 Task: Find connections with filter location Aswan with filter topic #travelwith filter profile language English with filter current company Itron, Inc. with filter school Sri Shakthi Institute of Engineering and Technology with filter industry Accounting with filter service category Android Development with filter keywords title Personal Assistant
Action: Mouse moved to (526, 65)
Screenshot: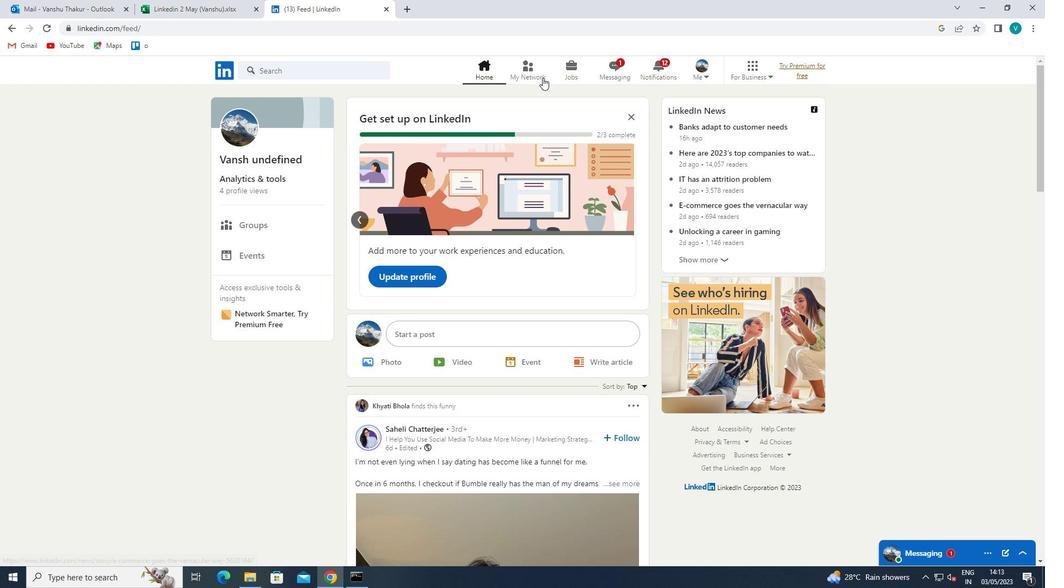 
Action: Mouse pressed left at (526, 65)
Screenshot: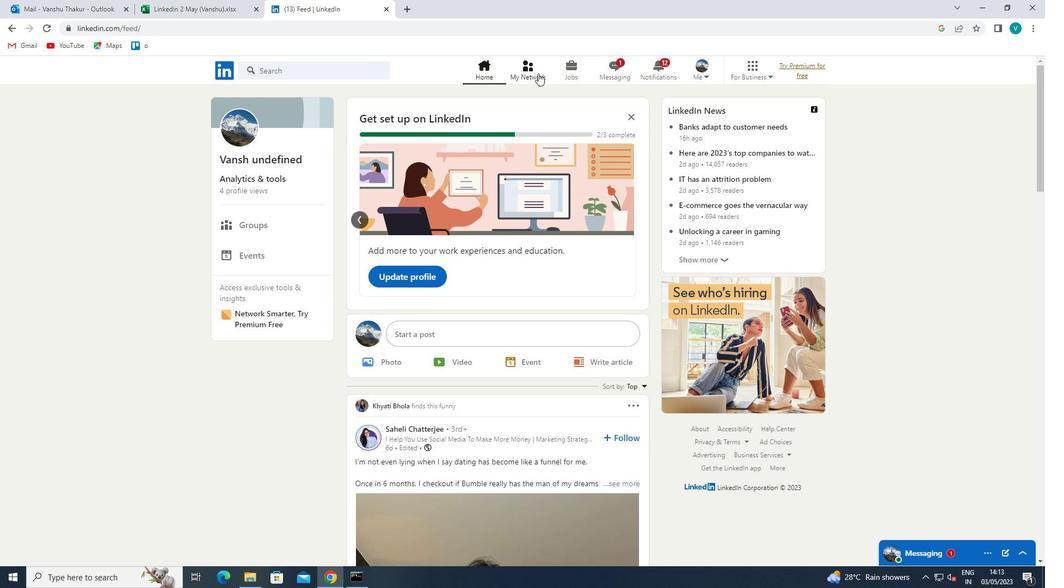 
Action: Mouse moved to (314, 117)
Screenshot: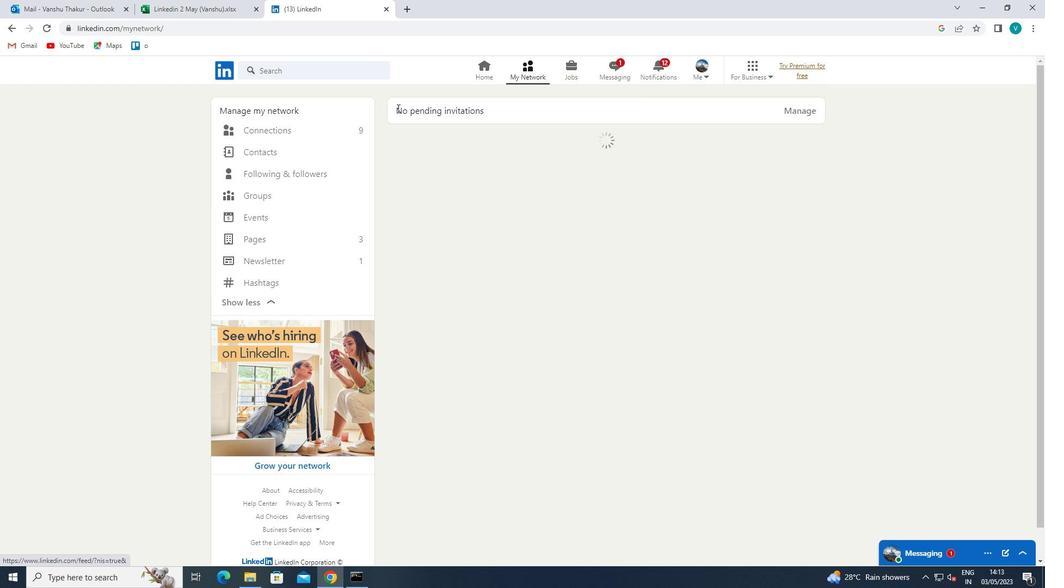 
Action: Mouse pressed left at (314, 117)
Screenshot: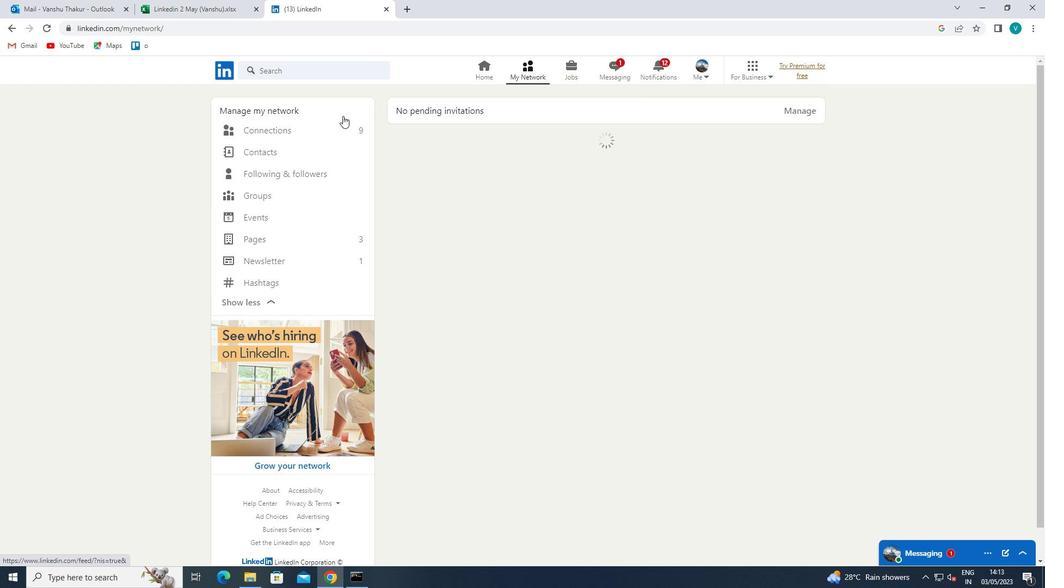 
Action: Mouse moved to (304, 124)
Screenshot: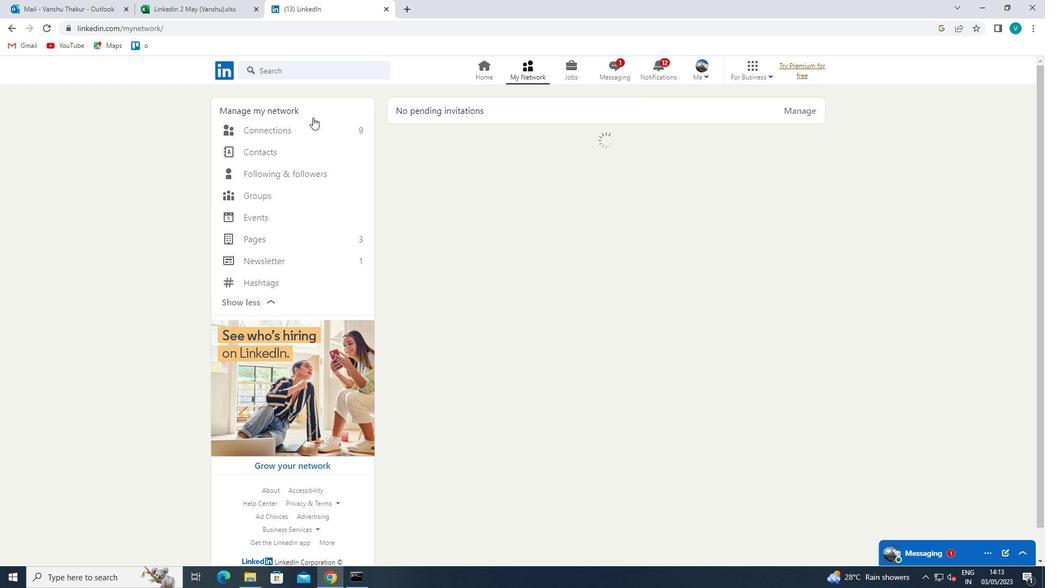 
Action: Mouse pressed left at (304, 124)
Screenshot: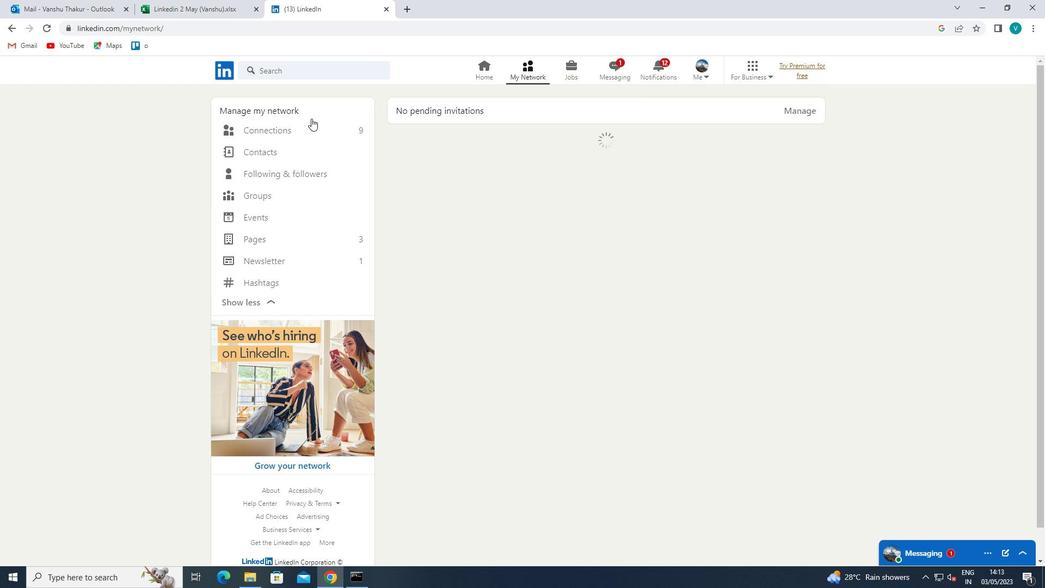 
Action: Mouse moved to (583, 130)
Screenshot: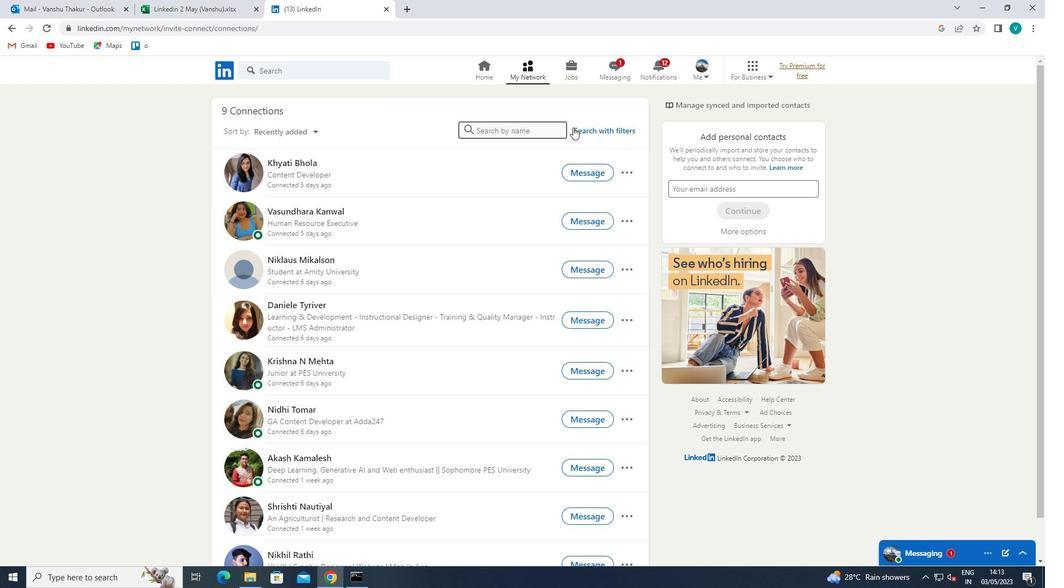 
Action: Mouse pressed left at (583, 130)
Screenshot: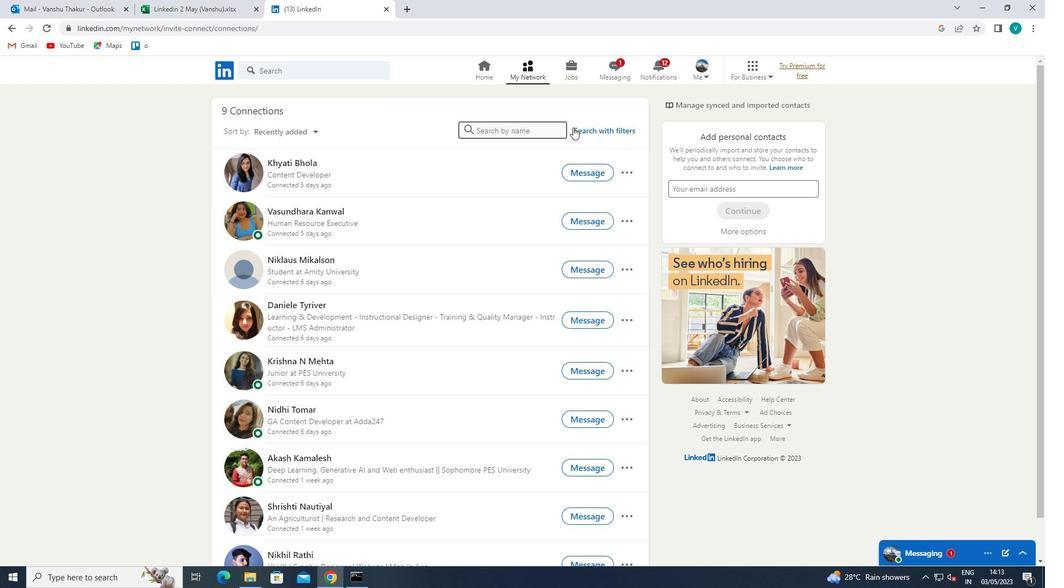 
Action: Mouse moved to (532, 103)
Screenshot: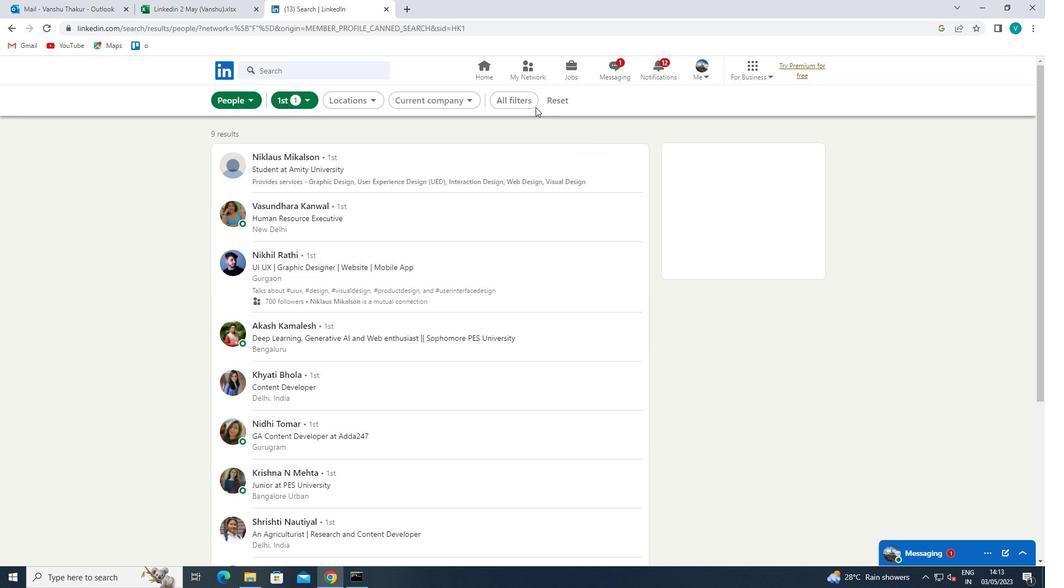 
Action: Mouse pressed left at (532, 103)
Screenshot: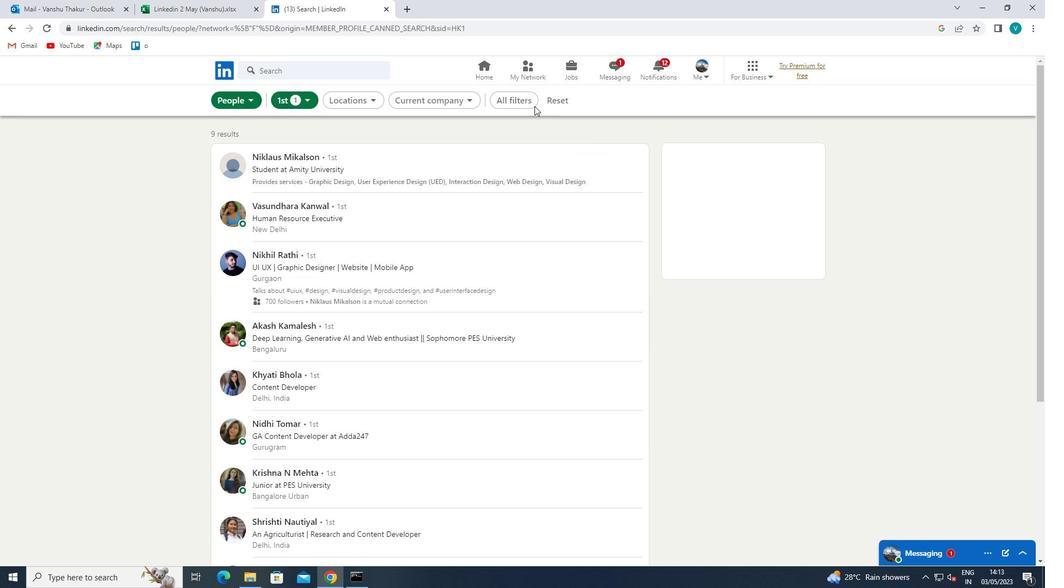 
Action: Mouse moved to (532, 101)
Screenshot: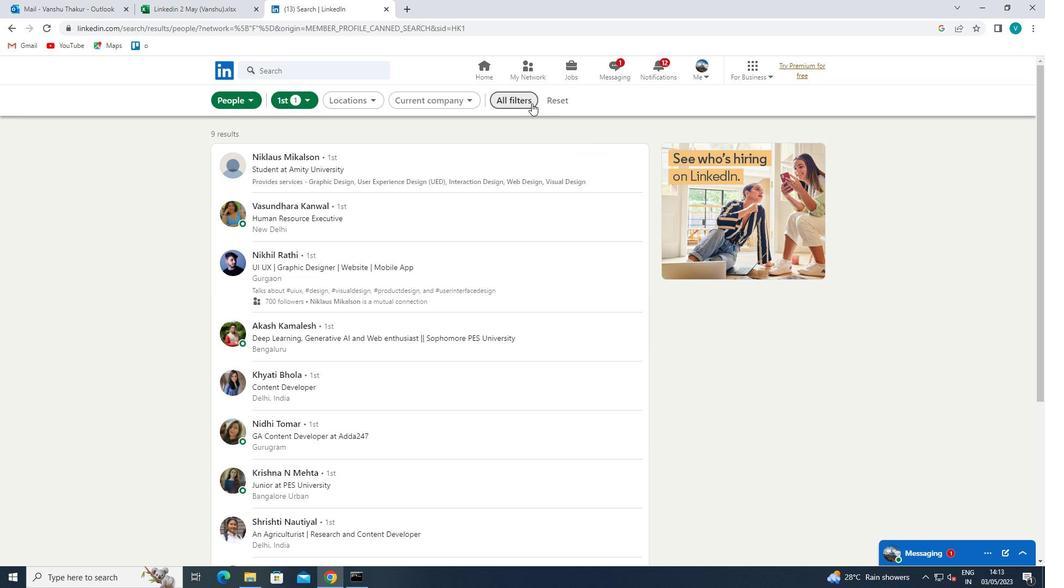 
Action: Mouse pressed left at (532, 101)
Screenshot: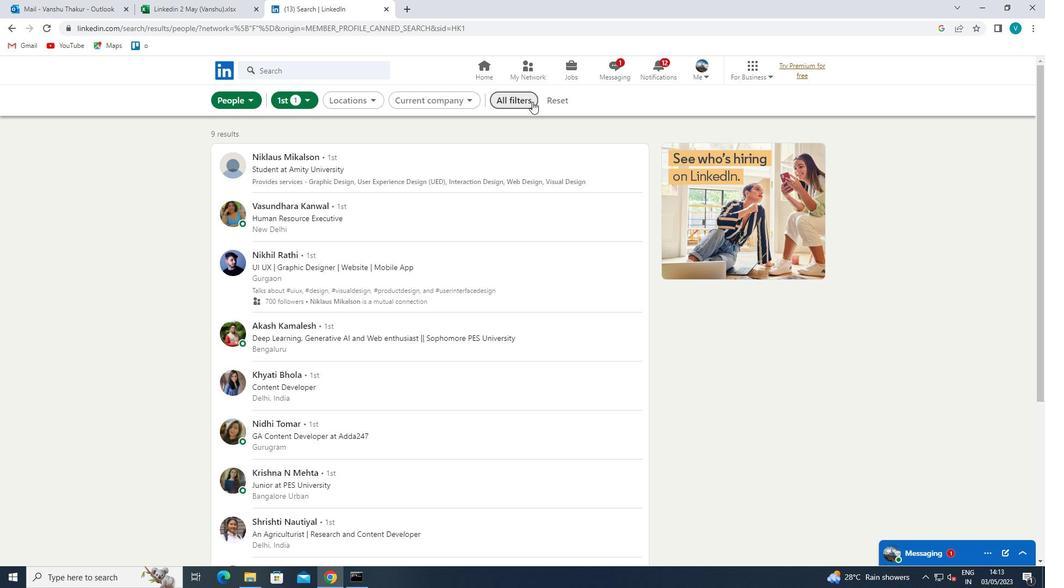 
Action: Mouse pressed left at (532, 101)
Screenshot: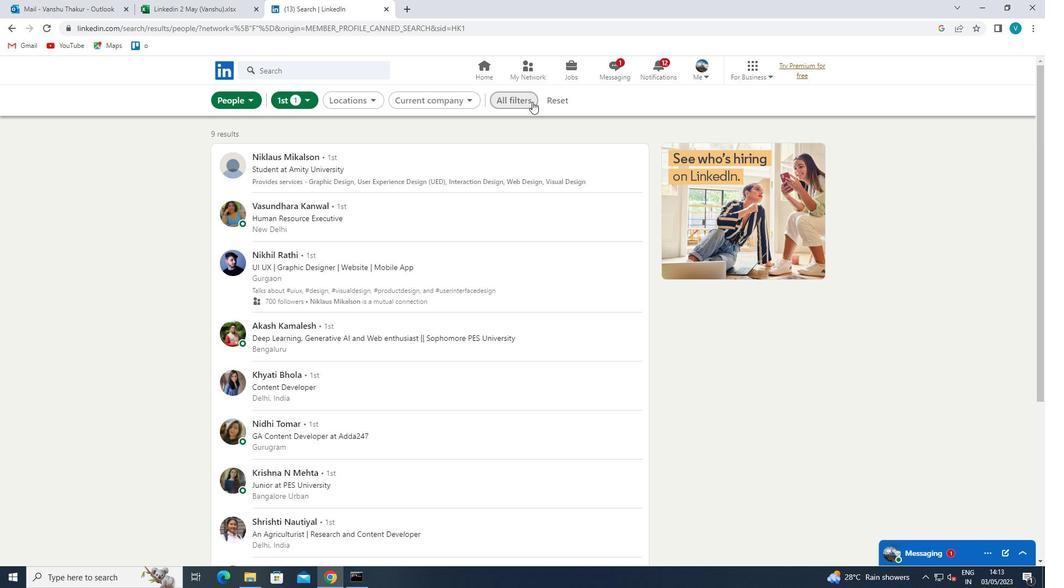 
Action: Mouse moved to (908, 267)
Screenshot: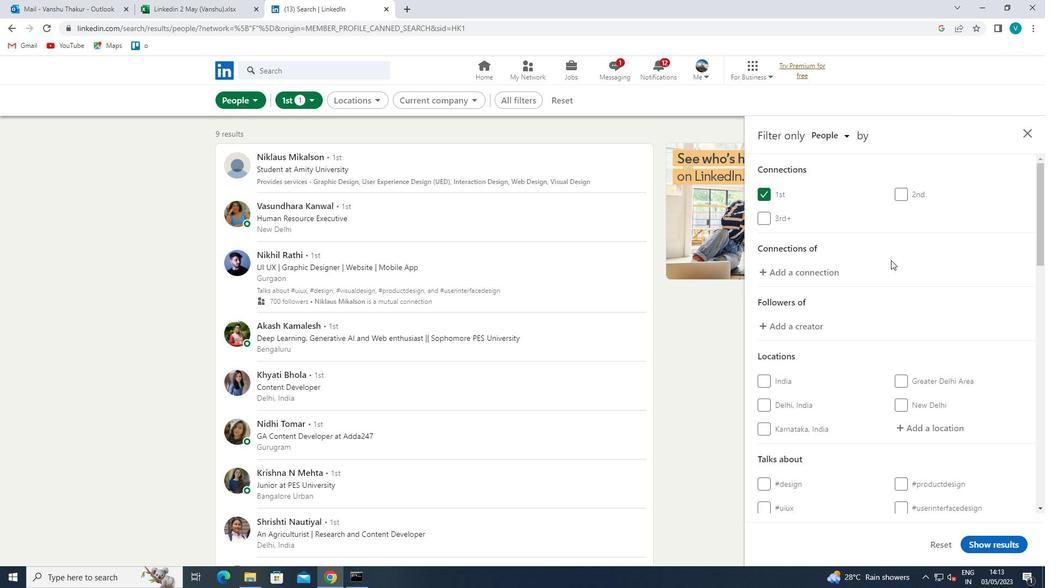 
Action: Mouse scrolled (908, 266) with delta (0, 0)
Screenshot: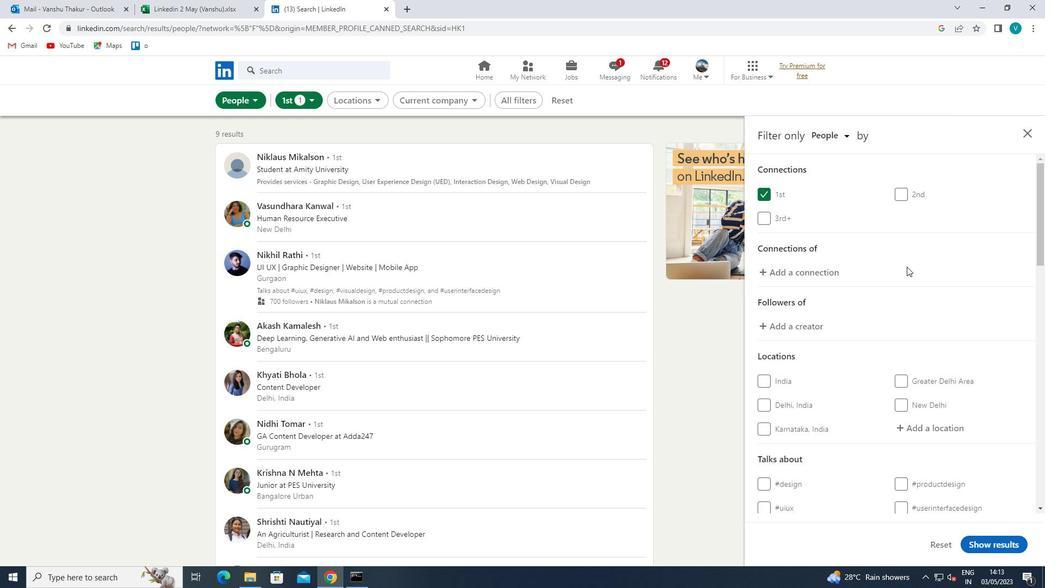 
Action: Mouse scrolled (908, 266) with delta (0, 0)
Screenshot: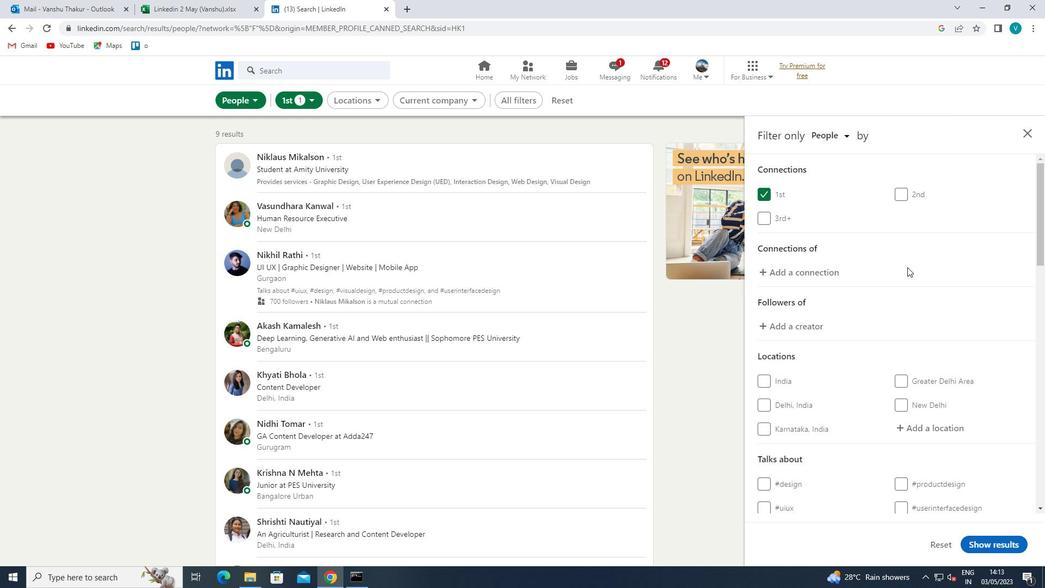
Action: Mouse scrolled (908, 266) with delta (0, 0)
Screenshot: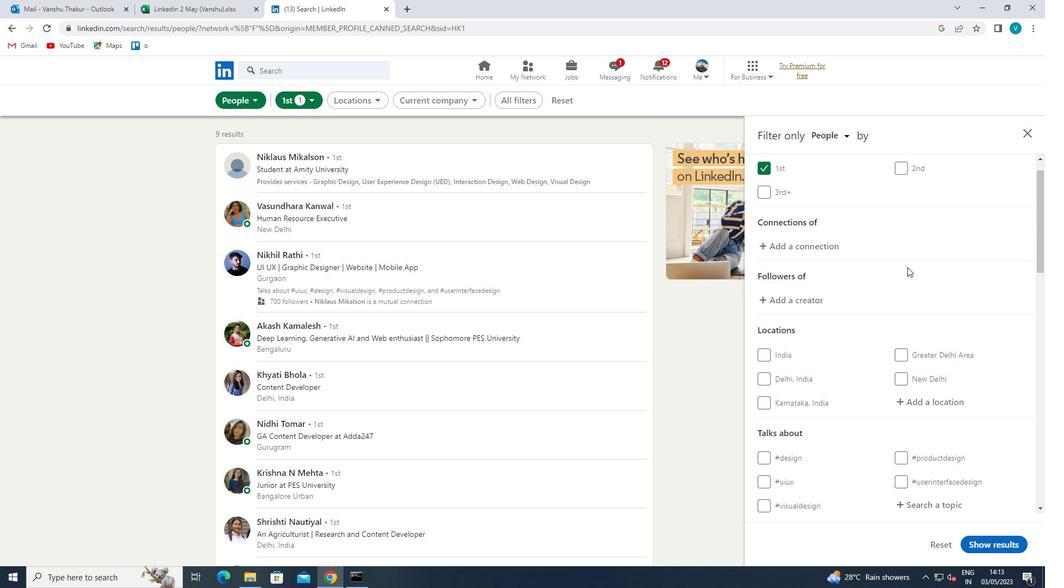 
Action: Mouse moved to (947, 262)
Screenshot: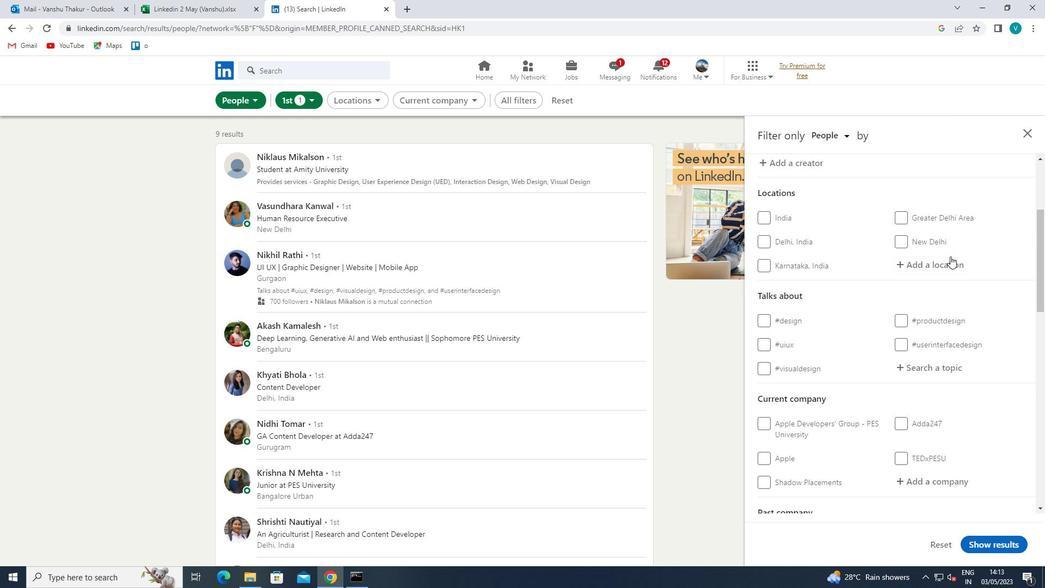 
Action: Mouse pressed left at (947, 262)
Screenshot: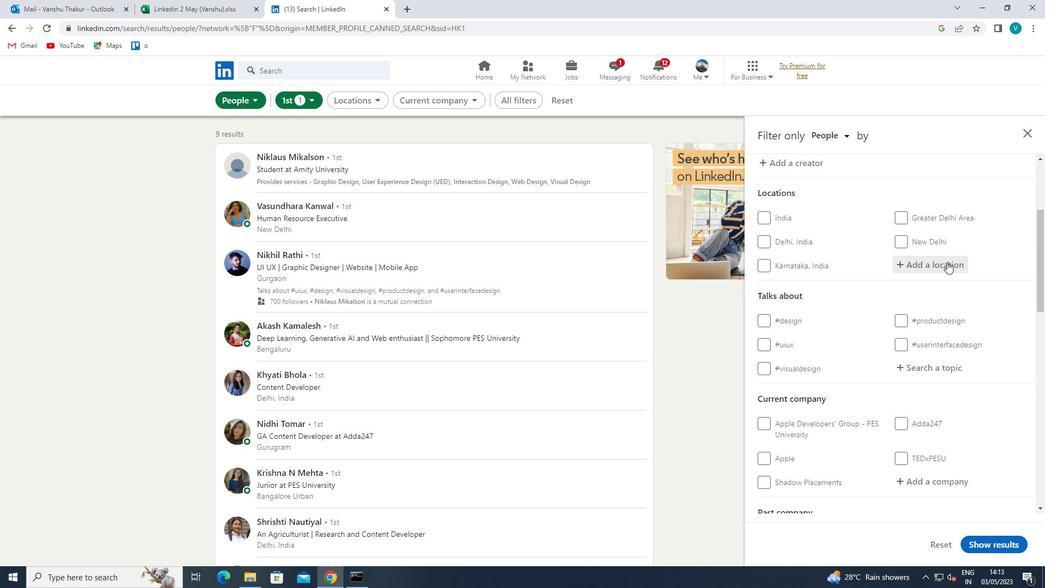 
Action: Mouse moved to (838, 330)
Screenshot: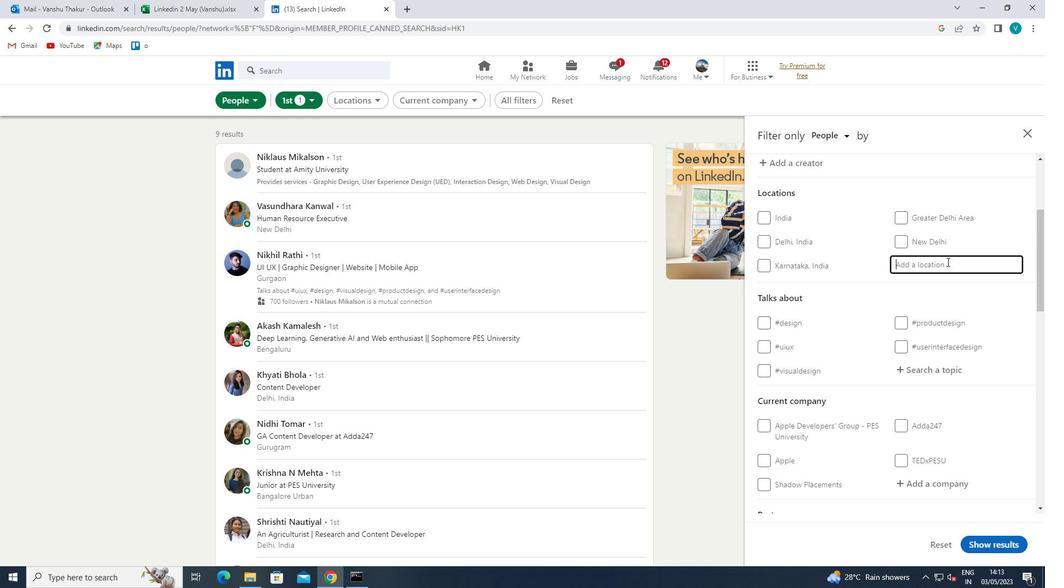 
Action: Key pressed <Key.shift>ASWAN
Screenshot: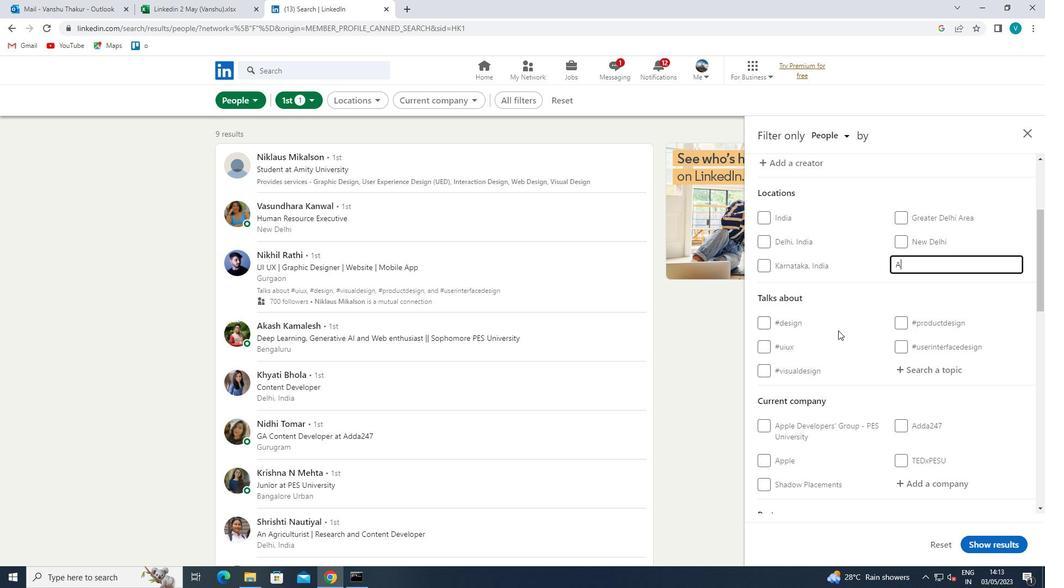 
Action: Mouse moved to (878, 287)
Screenshot: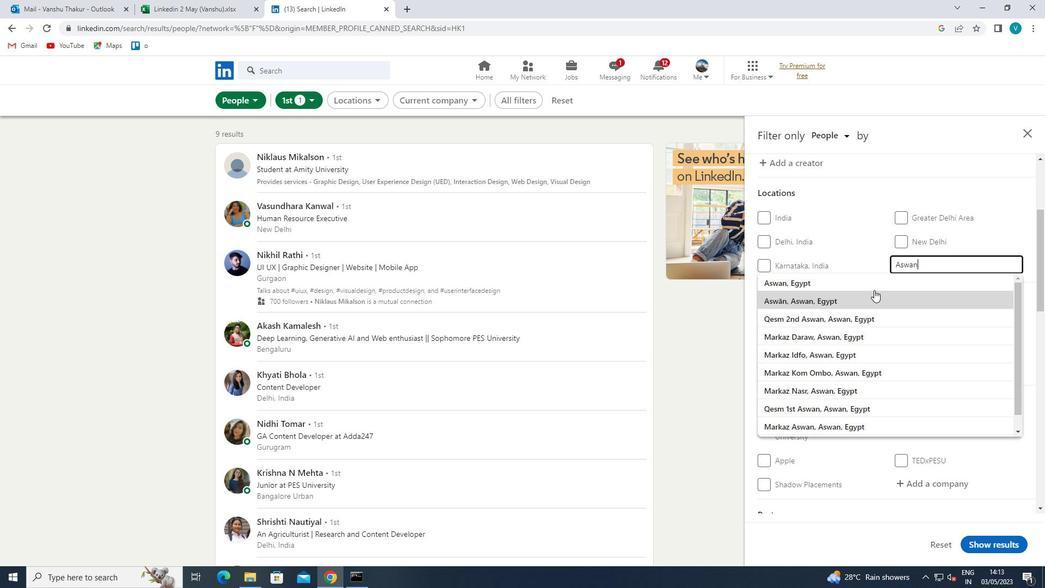
Action: Mouse pressed left at (878, 287)
Screenshot: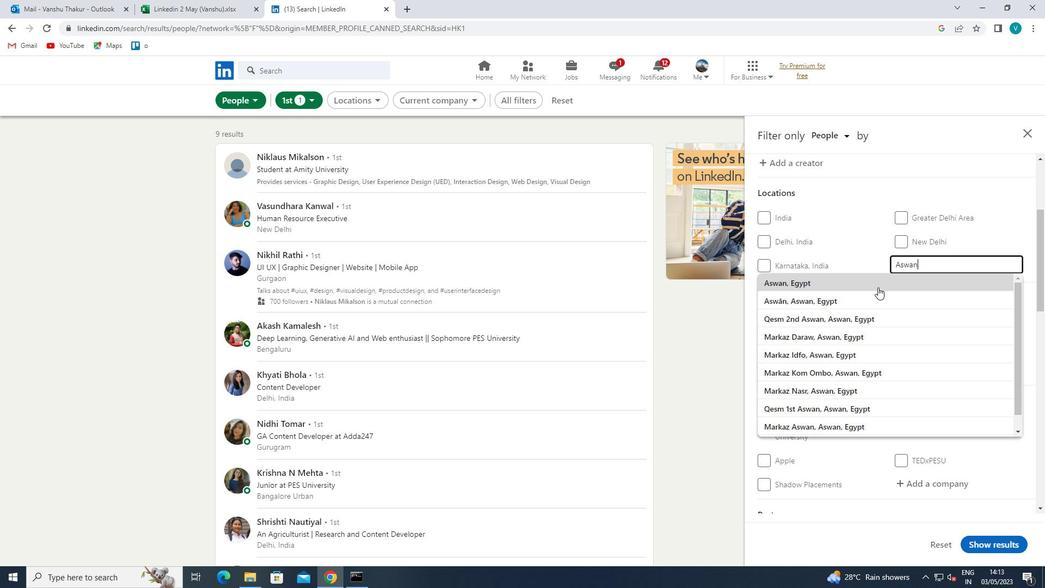 
Action: Mouse scrolled (878, 287) with delta (0, 0)
Screenshot: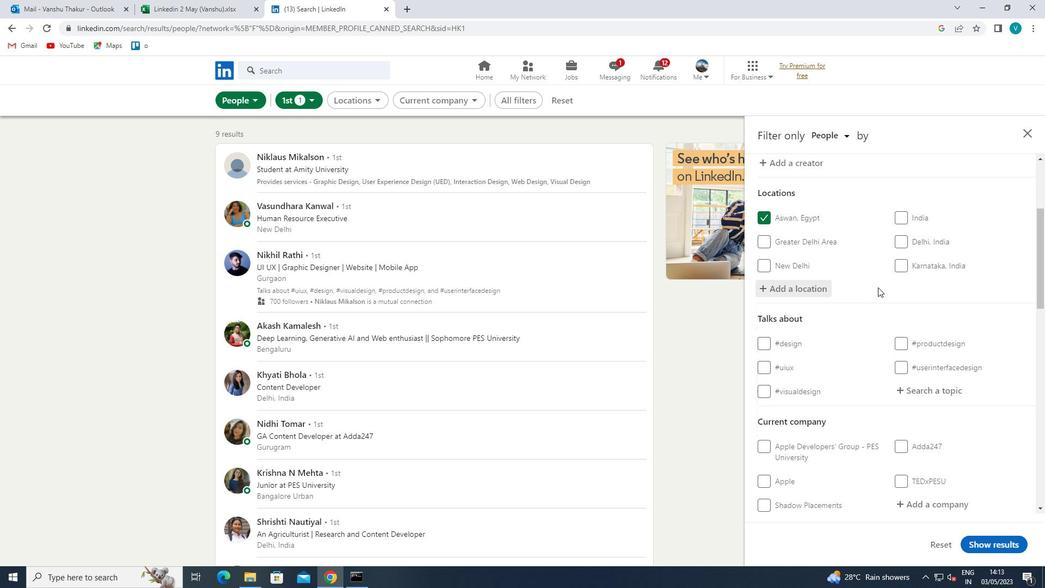 
Action: Mouse moved to (920, 343)
Screenshot: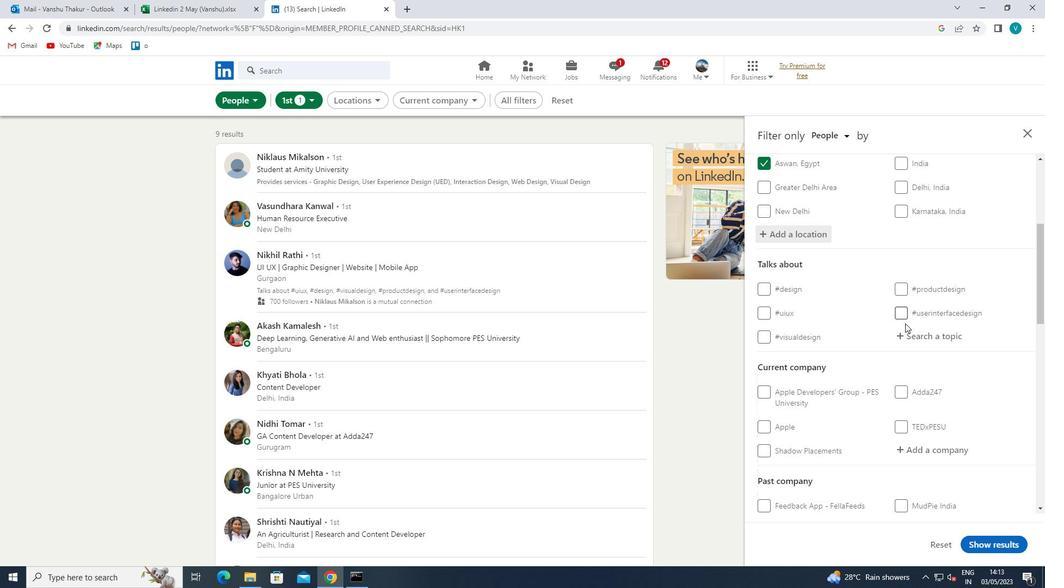 
Action: Mouse pressed left at (920, 343)
Screenshot: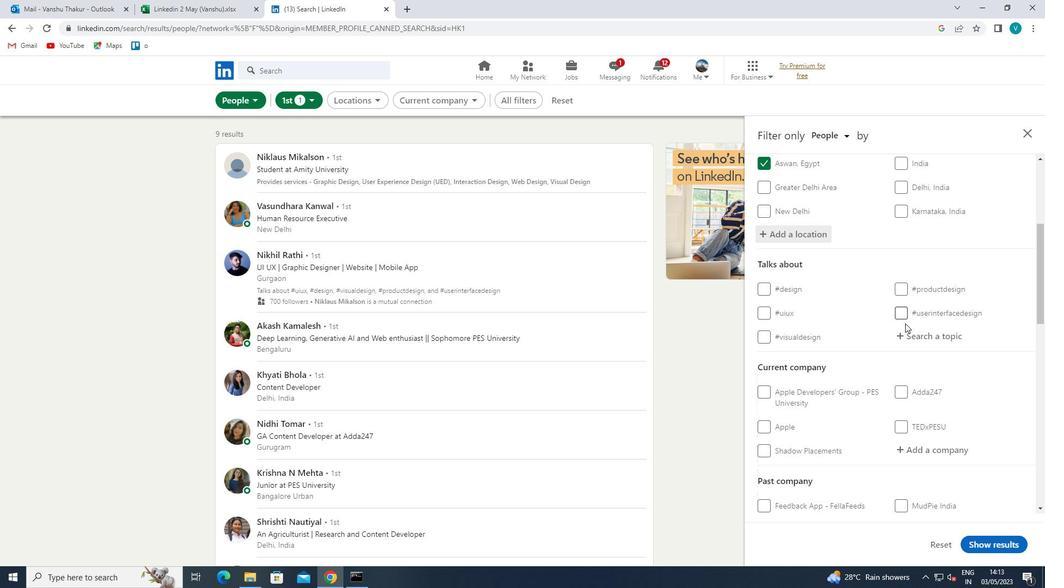 
Action: Mouse moved to (914, 347)
Screenshot: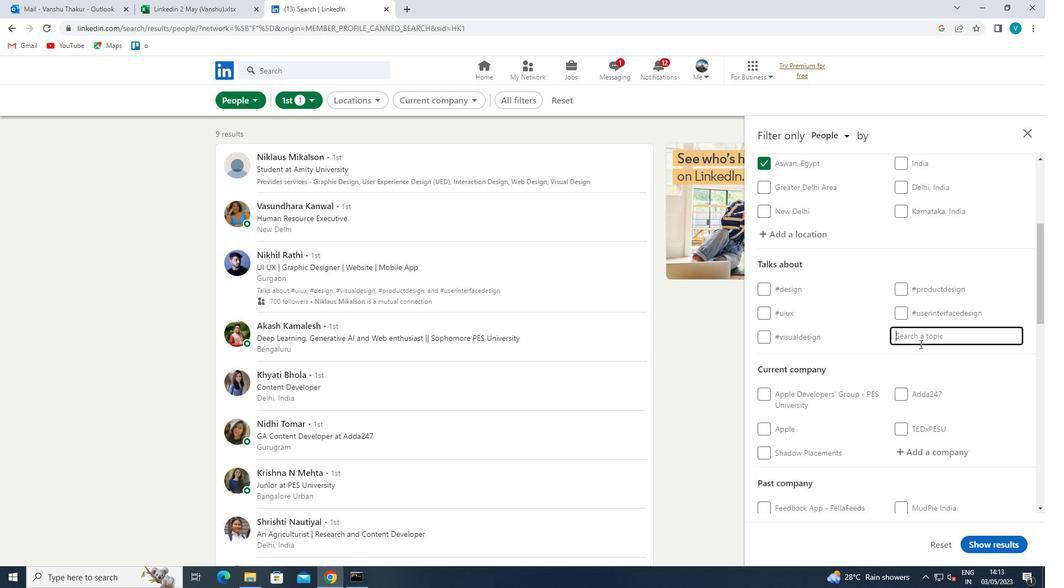 
Action: Key pressed TRAVEL
Screenshot: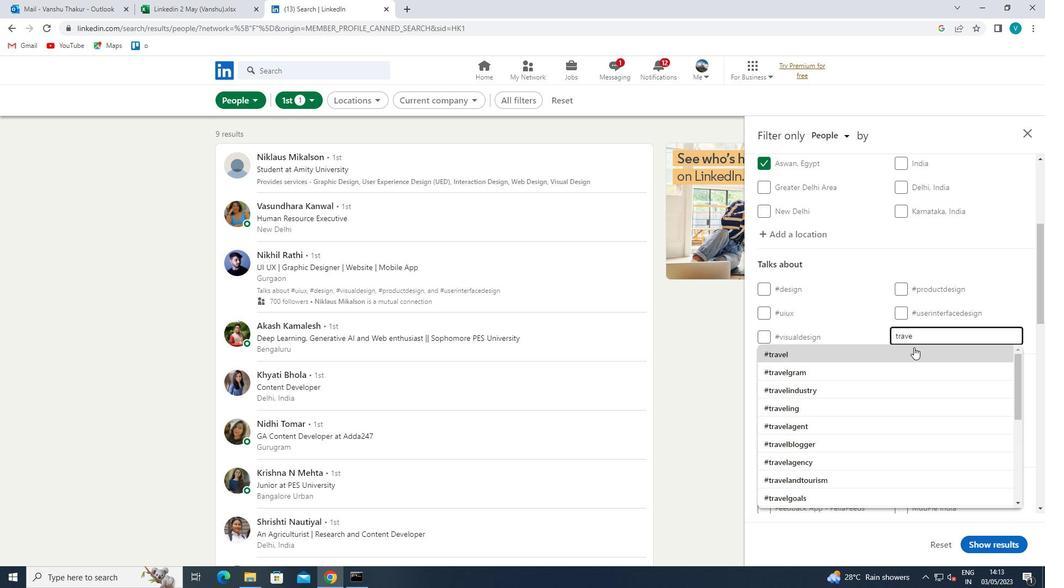 
Action: Mouse pressed left at (914, 347)
Screenshot: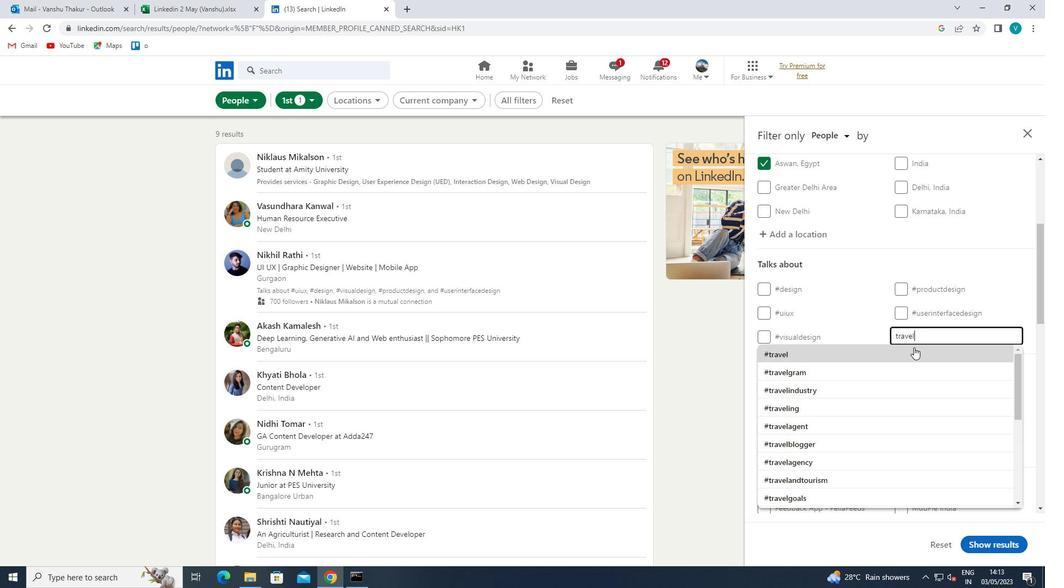 
Action: Mouse moved to (911, 349)
Screenshot: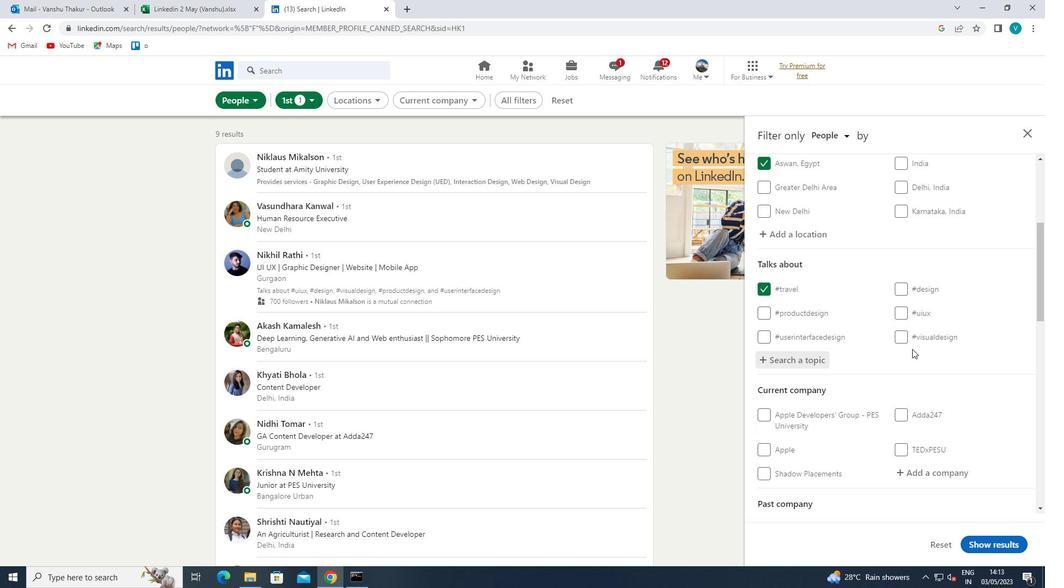 
Action: Mouse scrolled (911, 349) with delta (0, 0)
Screenshot: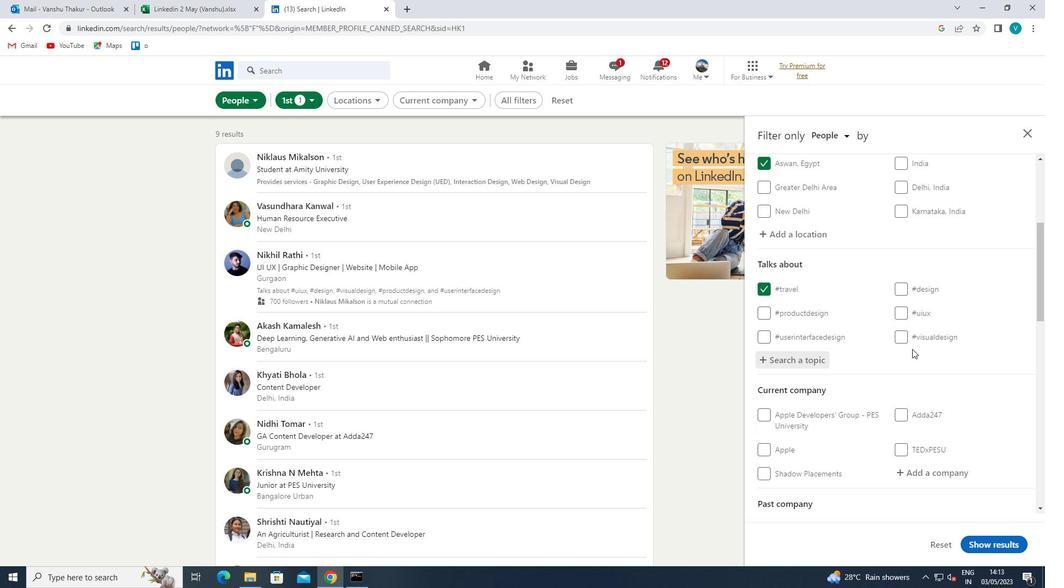 
Action: Mouse scrolled (911, 349) with delta (0, 0)
Screenshot: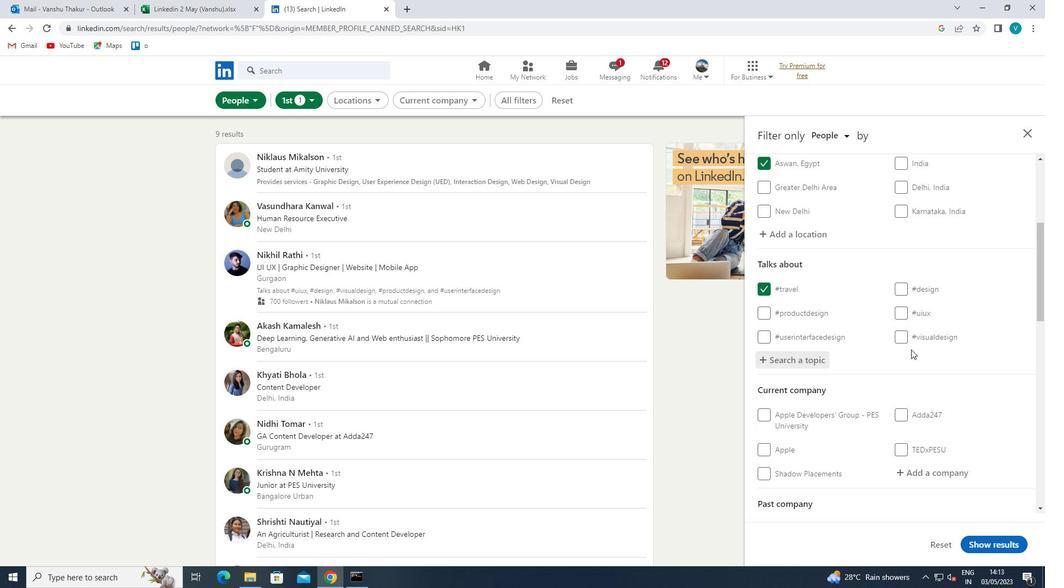 
Action: Mouse scrolled (911, 349) with delta (0, 0)
Screenshot: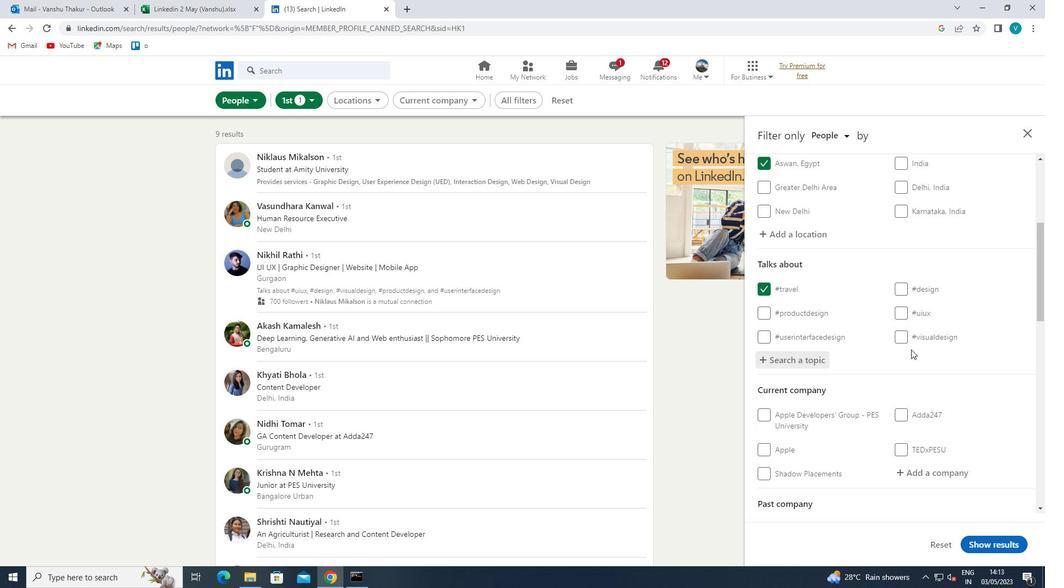 
Action: Mouse scrolled (911, 349) with delta (0, 0)
Screenshot: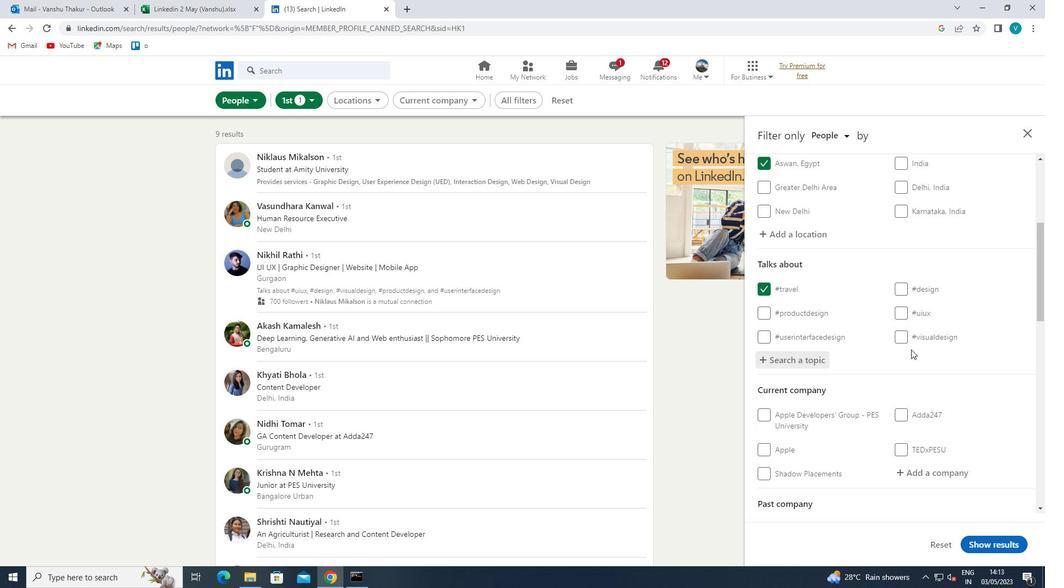 
Action: Mouse scrolled (911, 349) with delta (0, 0)
Screenshot: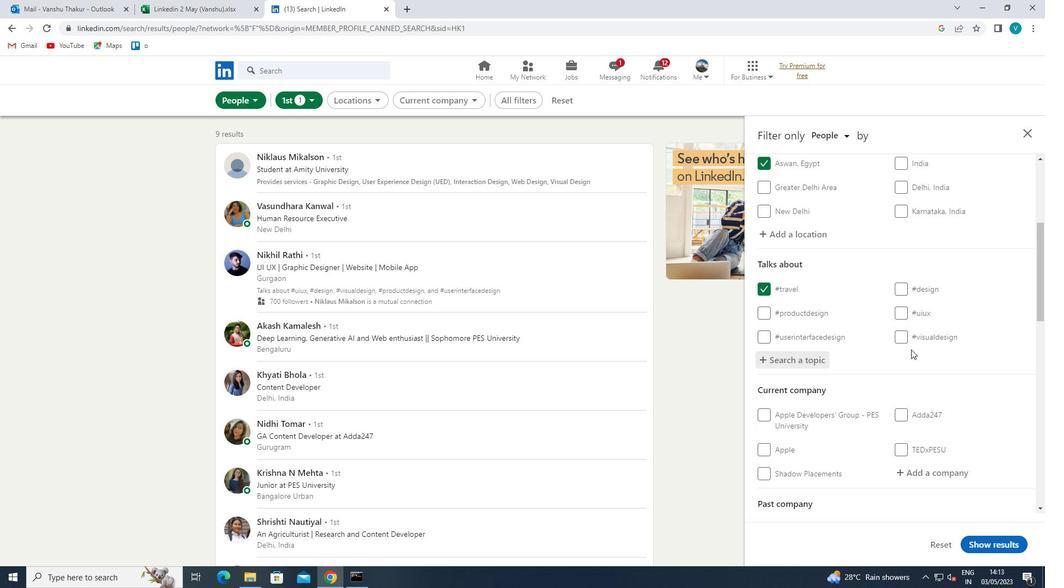
Action: Mouse scrolled (911, 349) with delta (0, 0)
Screenshot: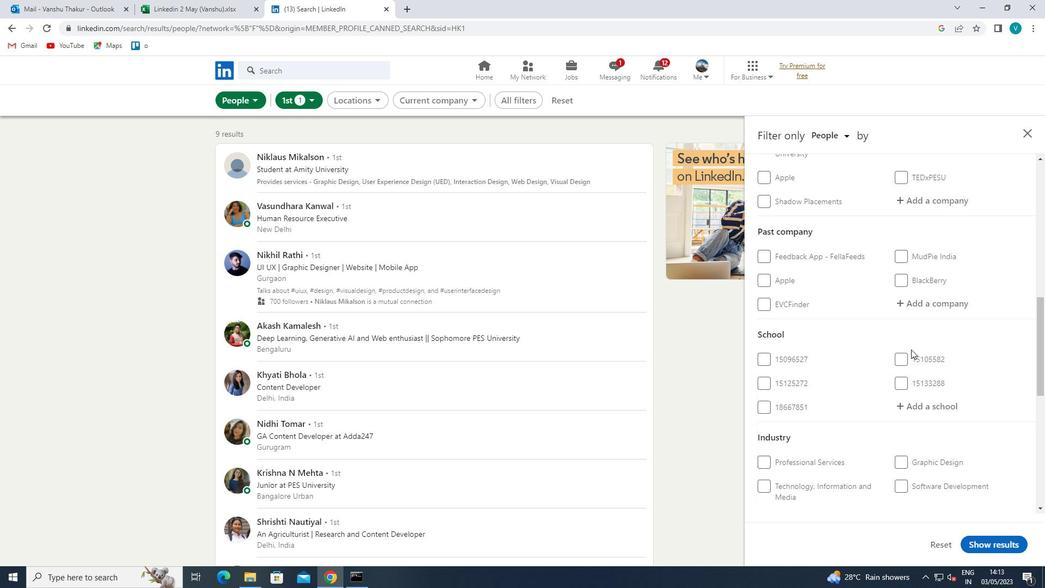 
Action: Mouse scrolled (911, 349) with delta (0, 0)
Screenshot: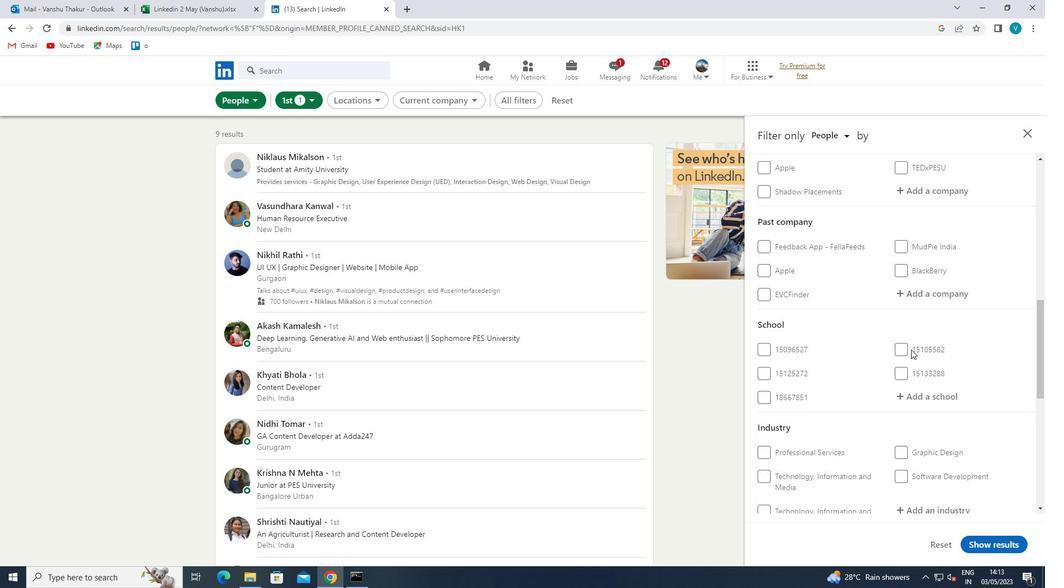 
Action: Mouse scrolled (911, 349) with delta (0, 0)
Screenshot: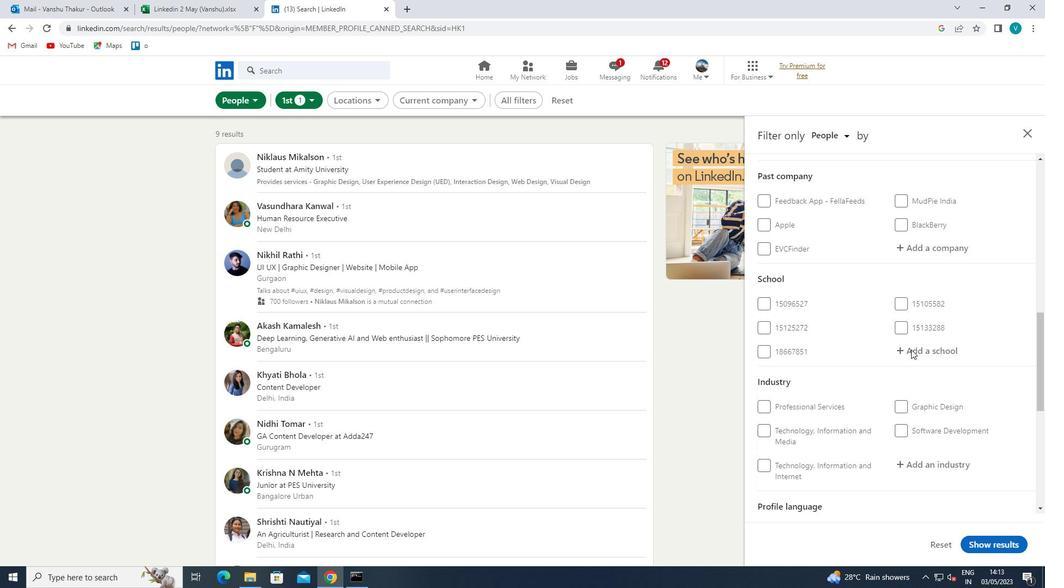 
Action: Mouse scrolled (911, 349) with delta (0, 0)
Screenshot: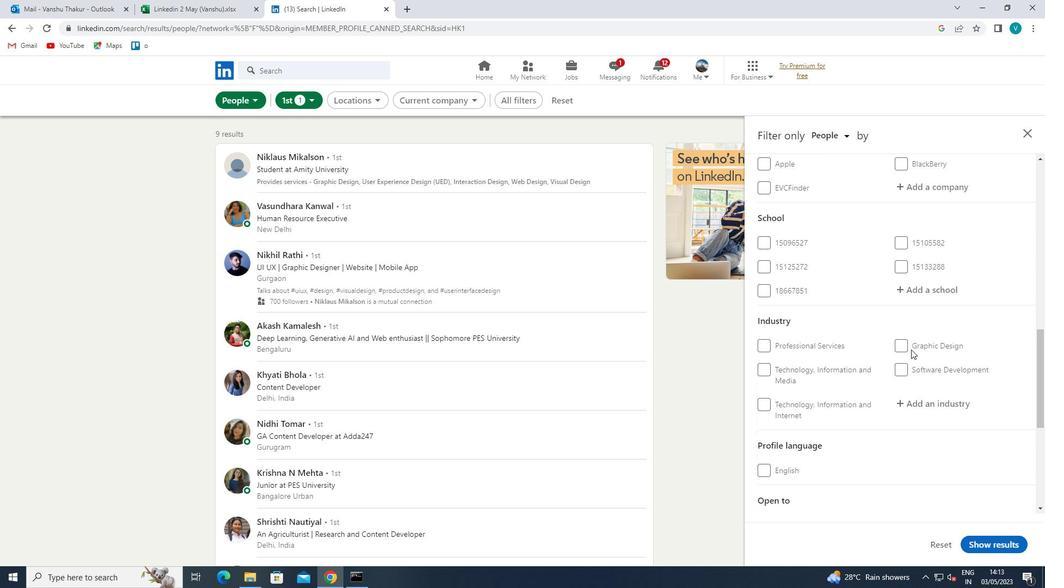
Action: Mouse moved to (765, 367)
Screenshot: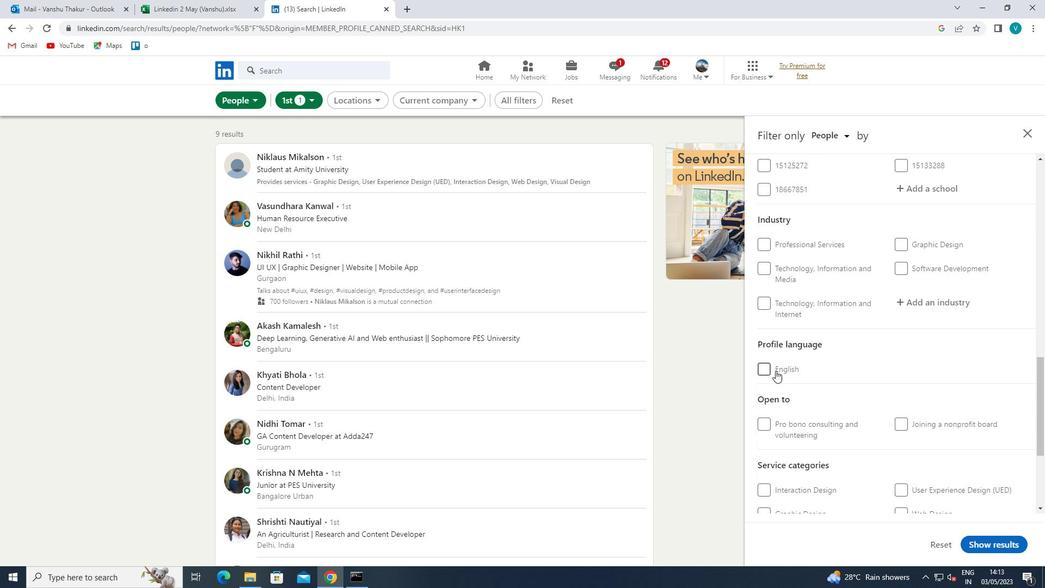 
Action: Mouse pressed left at (765, 367)
Screenshot: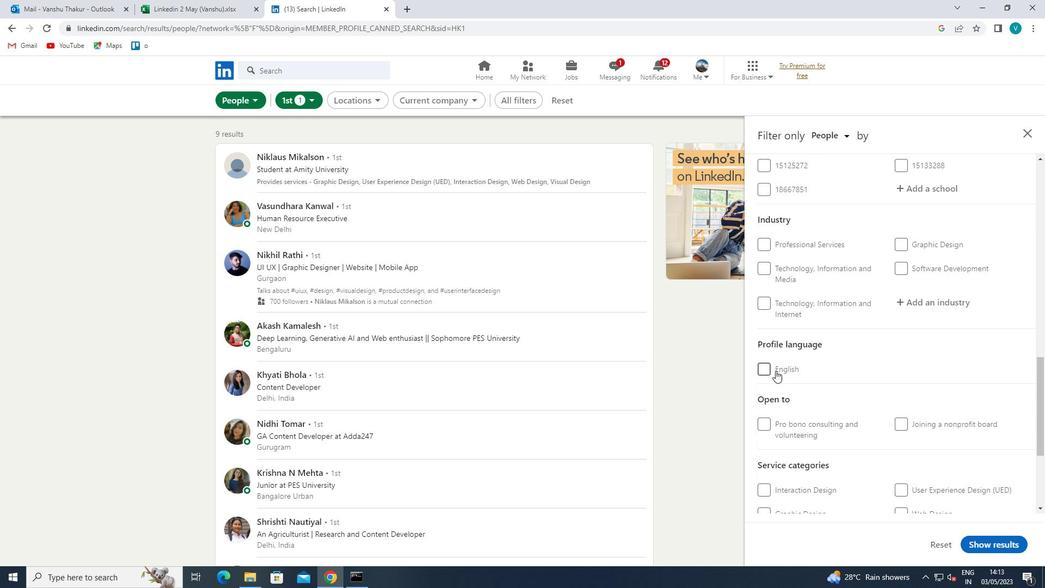 
Action: Mouse moved to (848, 346)
Screenshot: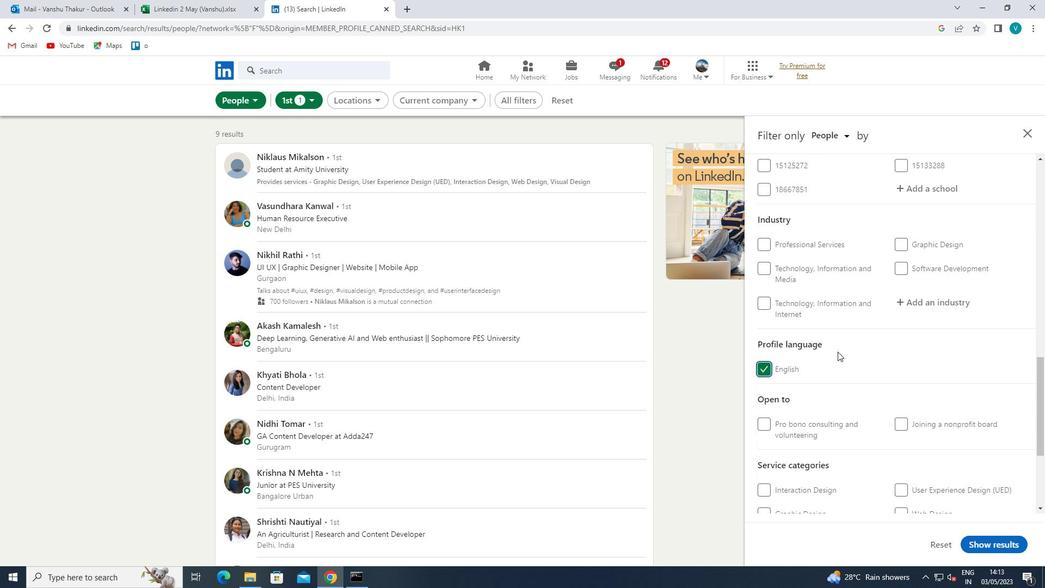 
Action: Mouse scrolled (848, 347) with delta (0, 0)
Screenshot: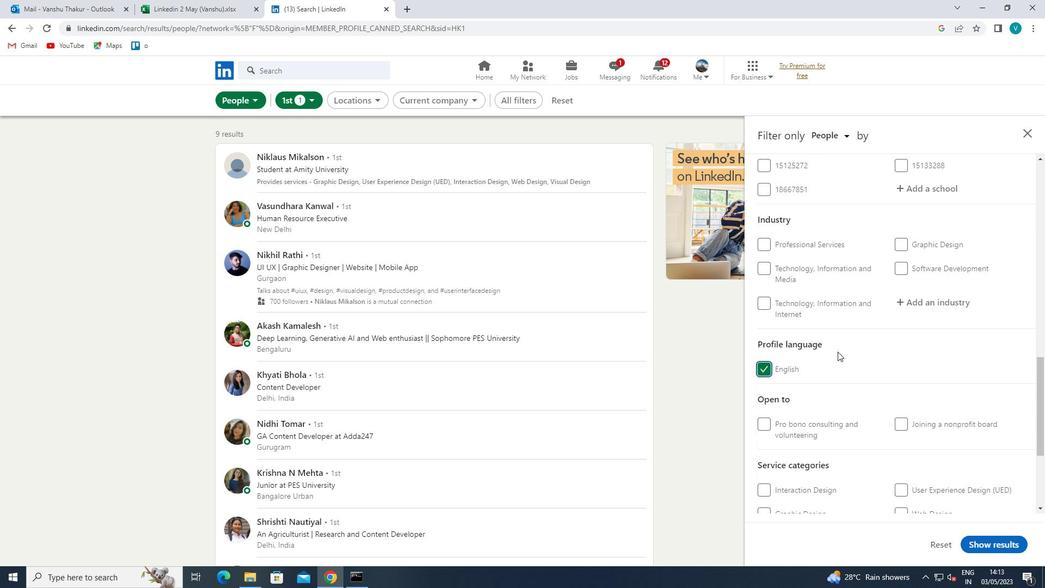 
Action: Mouse moved to (850, 346)
Screenshot: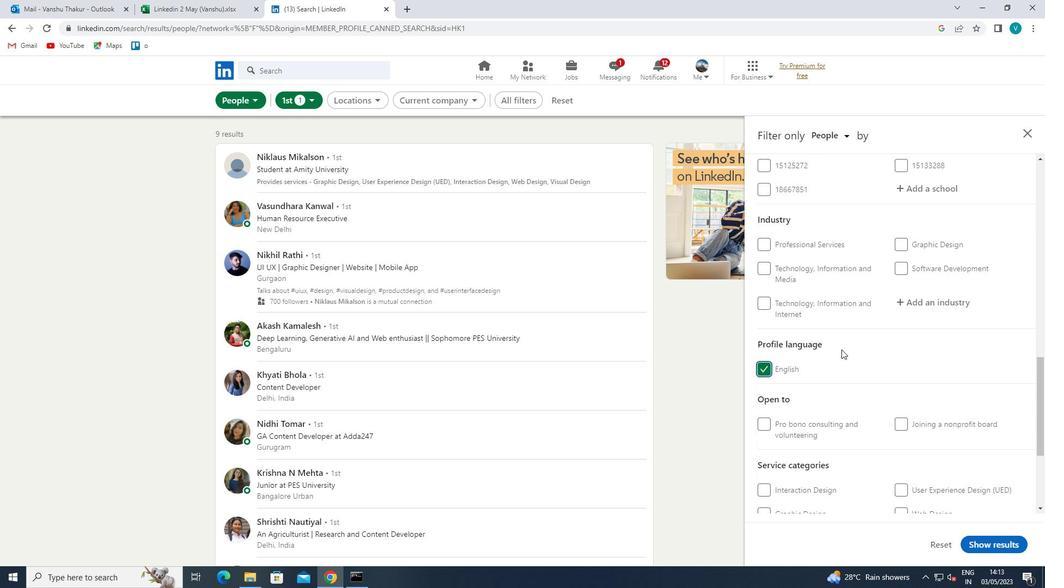 
Action: Mouse scrolled (850, 346) with delta (0, 0)
Screenshot: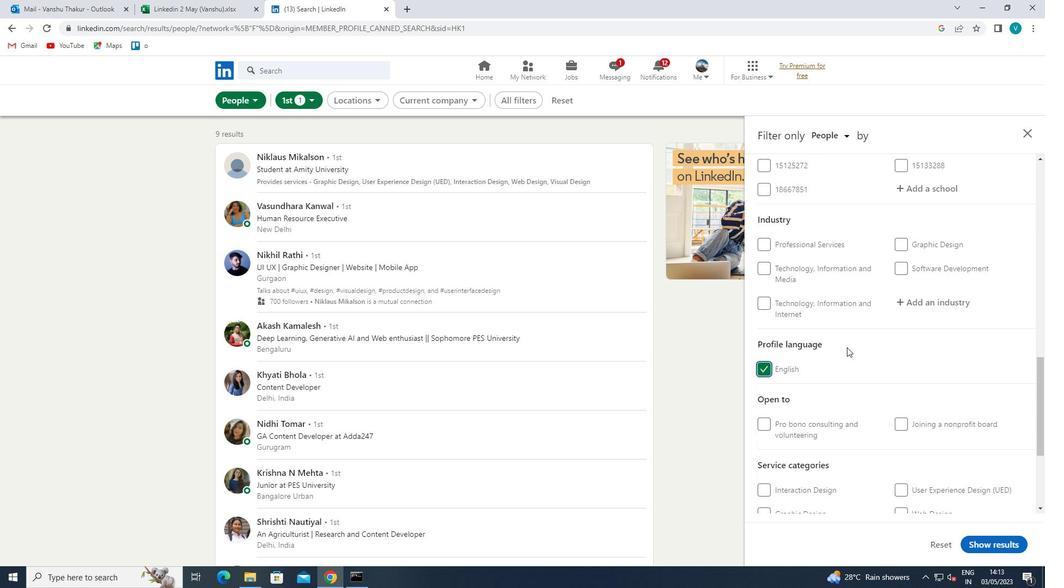 
Action: Mouse moved to (851, 345)
Screenshot: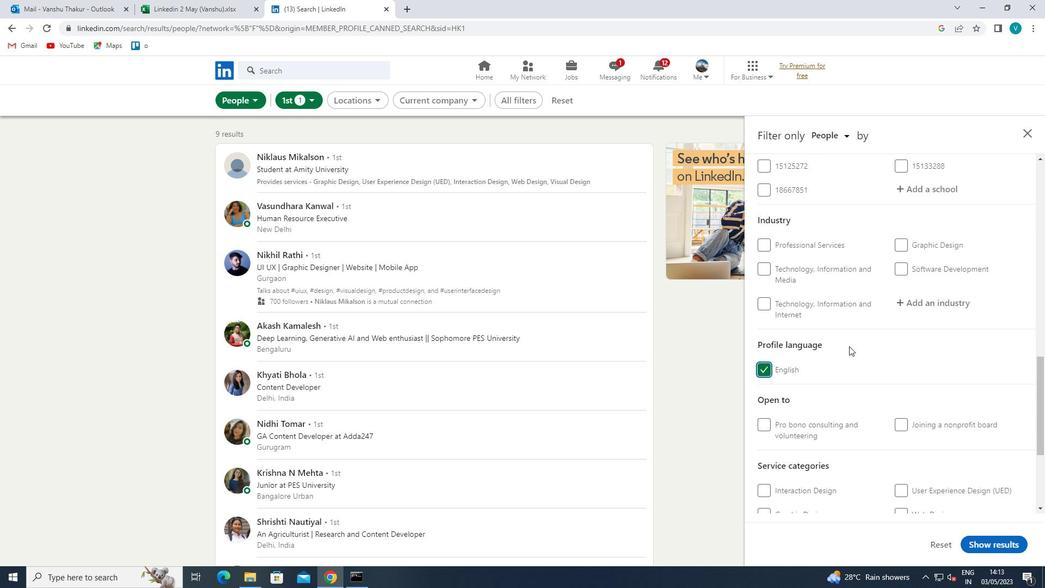 
Action: Mouse scrolled (851, 345) with delta (0, 0)
Screenshot: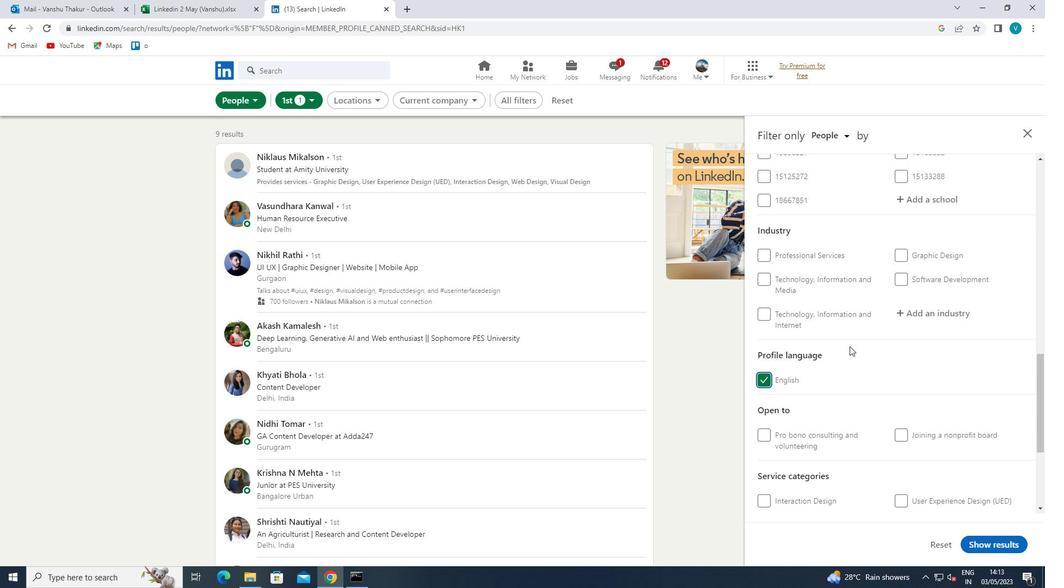 
Action: Mouse moved to (851, 345)
Screenshot: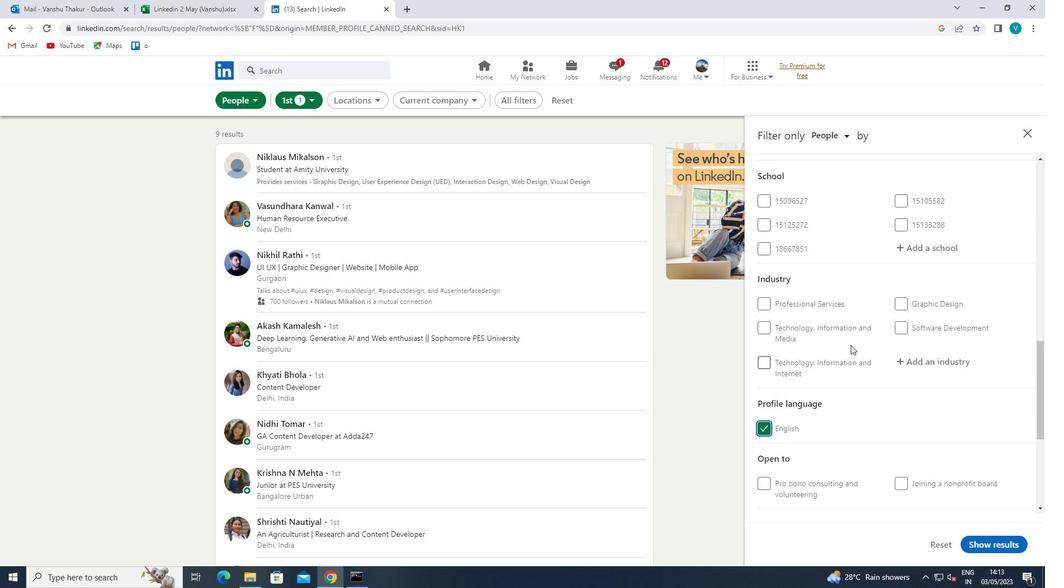 
Action: Mouse scrolled (851, 345) with delta (0, 0)
Screenshot: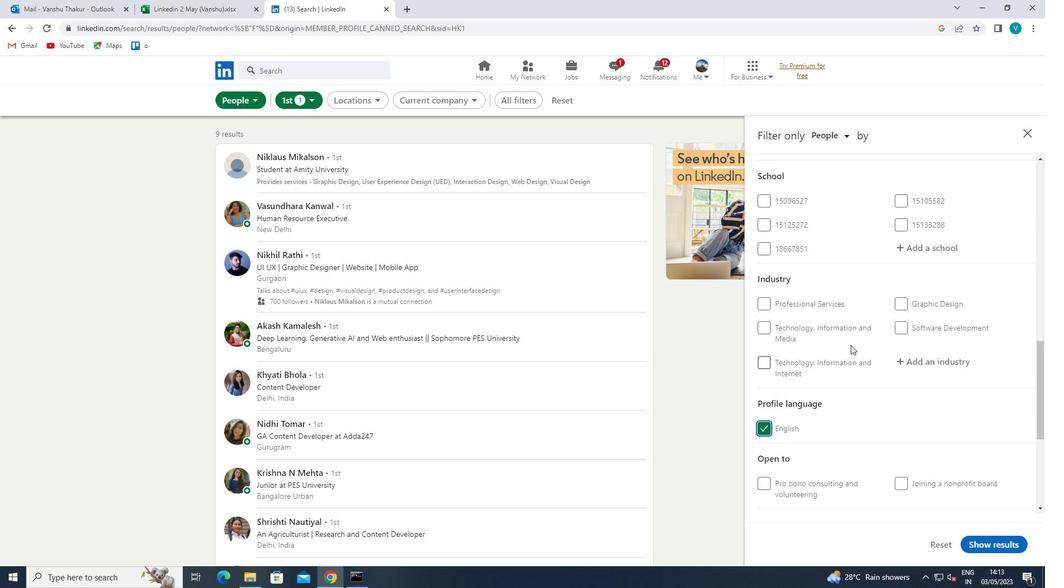 
Action: Mouse moved to (851, 344)
Screenshot: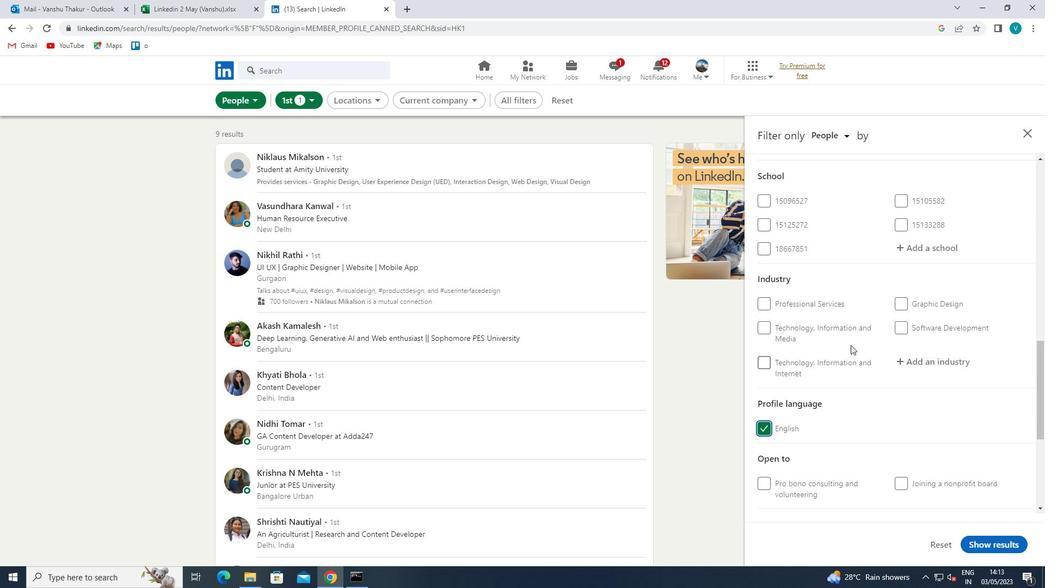
Action: Mouse scrolled (851, 345) with delta (0, 0)
Screenshot: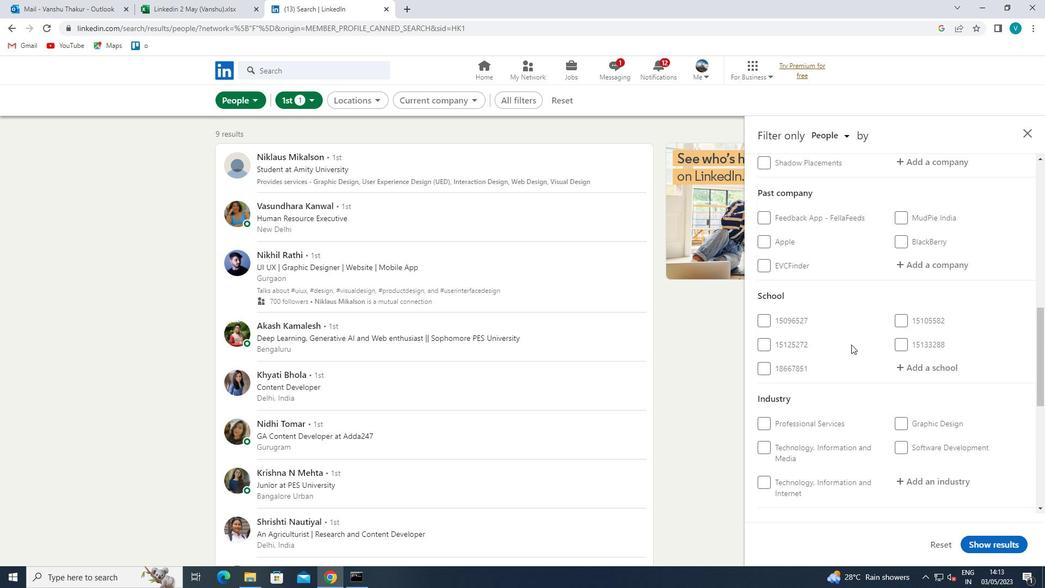 
Action: Mouse scrolled (851, 345) with delta (0, 0)
Screenshot: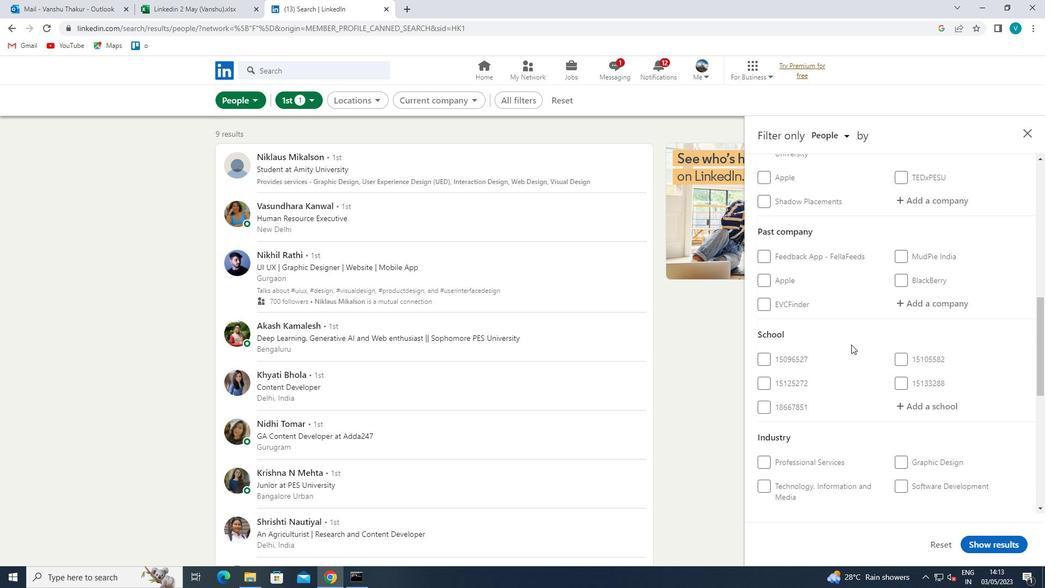 
Action: Mouse moved to (929, 300)
Screenshot: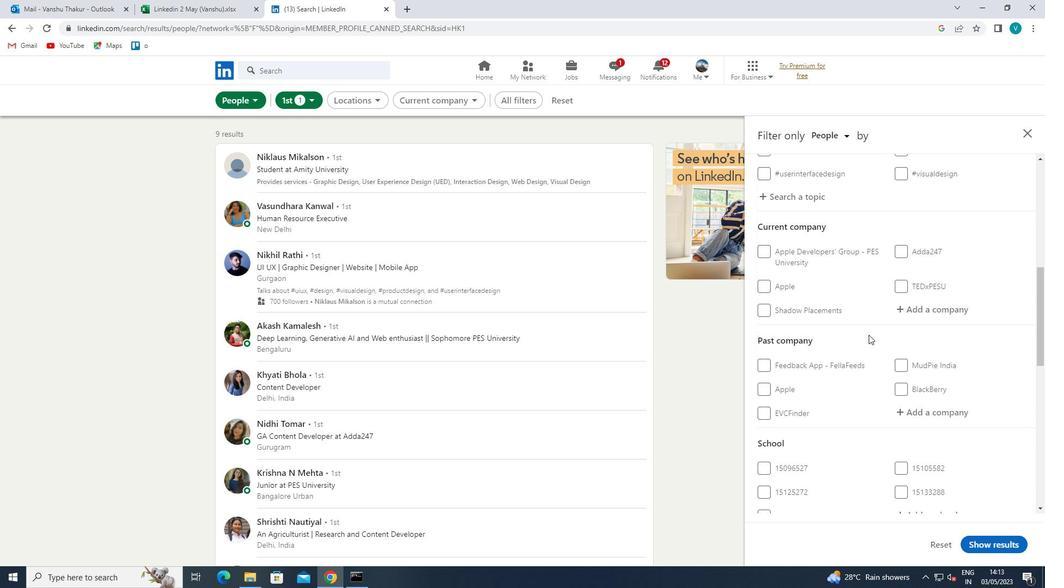 
Action: Mouse pressed left at (929, 300)
Screenshot: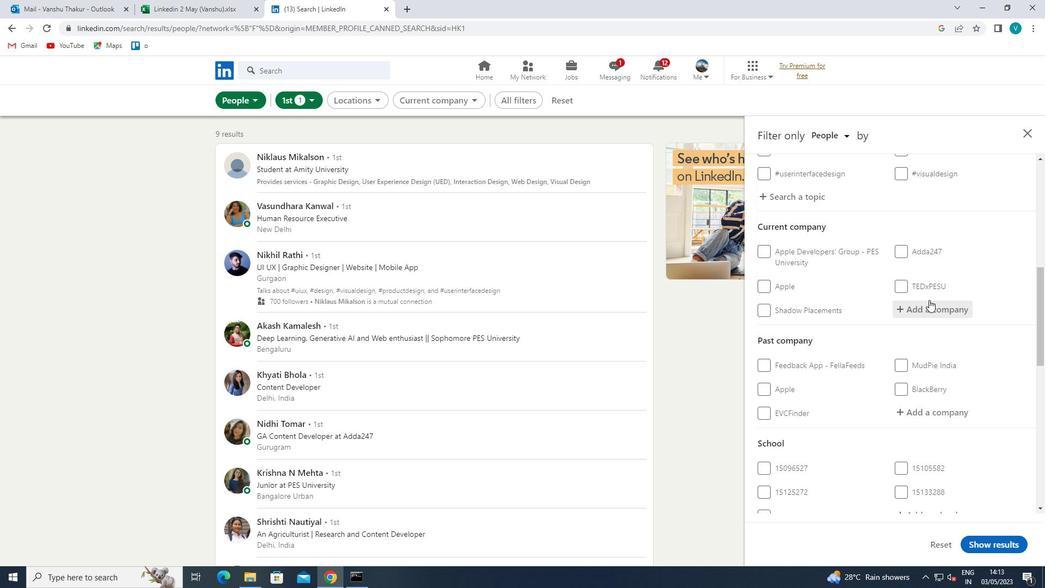 
Action: Key pressed <Key.shift>ITRI<Key.backspace>ON
Screenshot: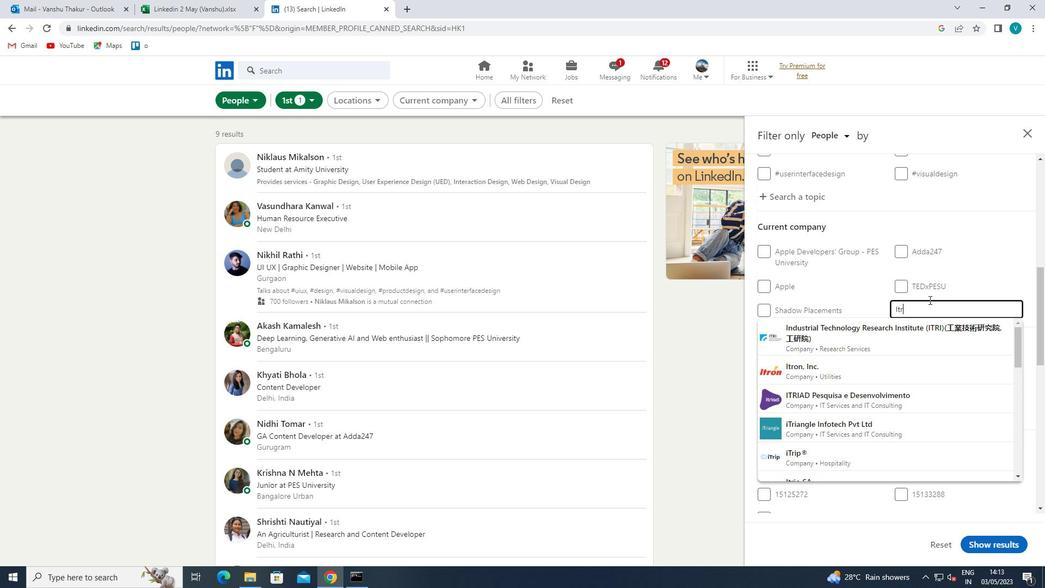 
Action: Mouse moved to (901, 328)
Screenshot: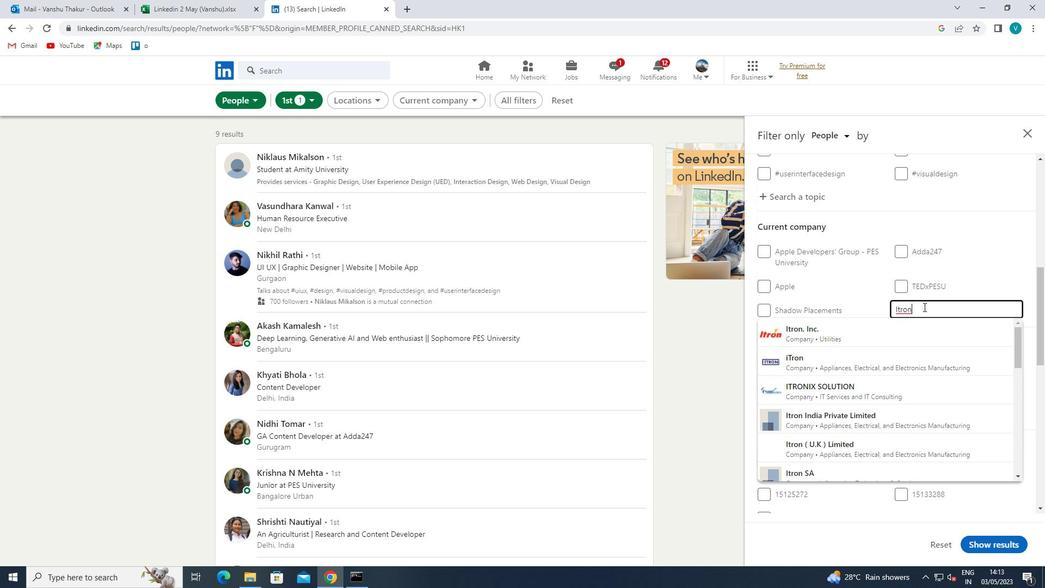 
Action: Mouse pressed left at (901, 328)
Screenshot: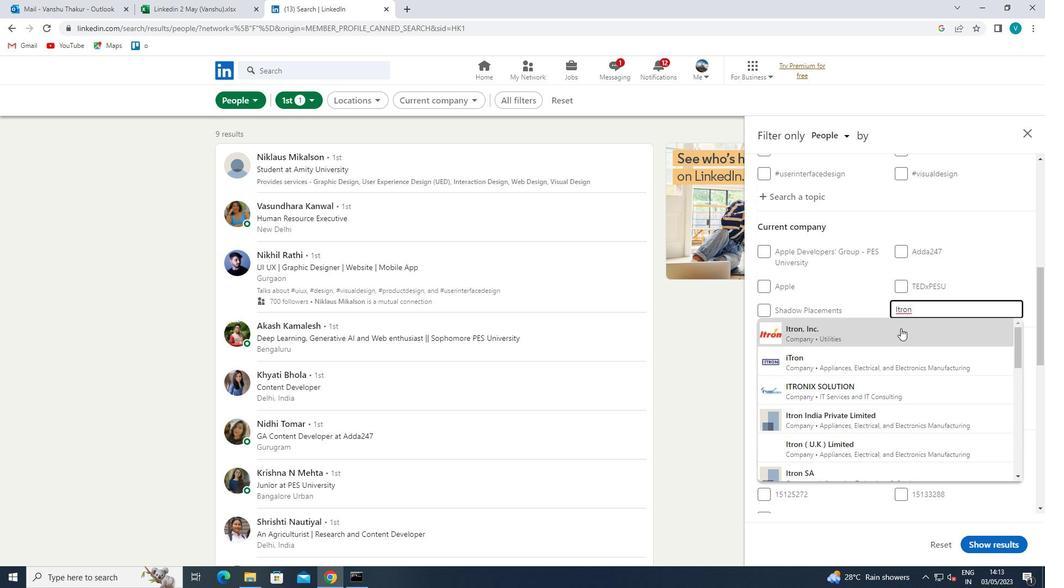 
Action: Mouse scrolled (901, 327) with delta (0, 0)
Screenshot: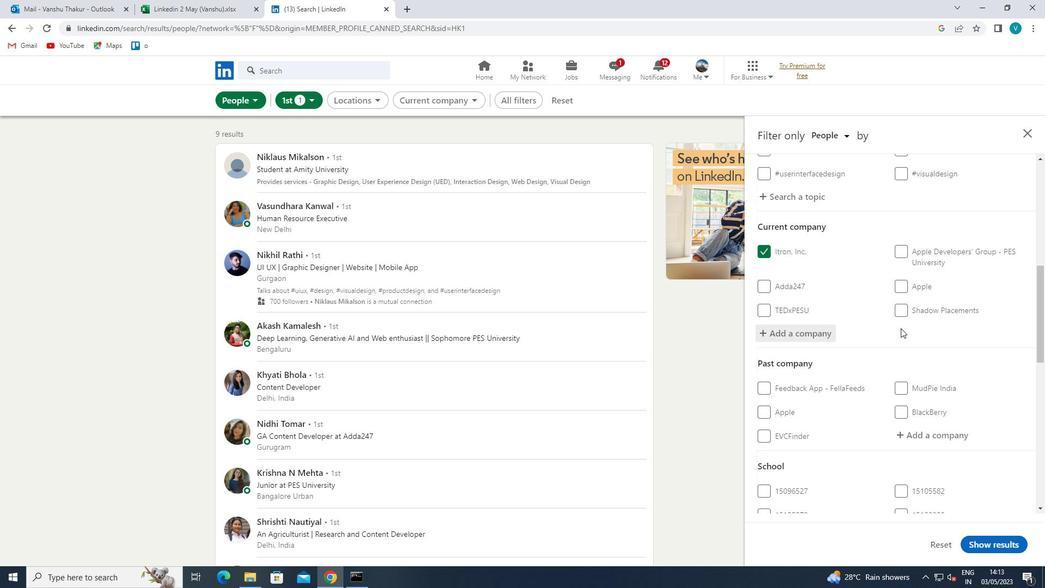 
Action: Mouse scrolled (901, 327) with delta (0, 0)
Screenshot: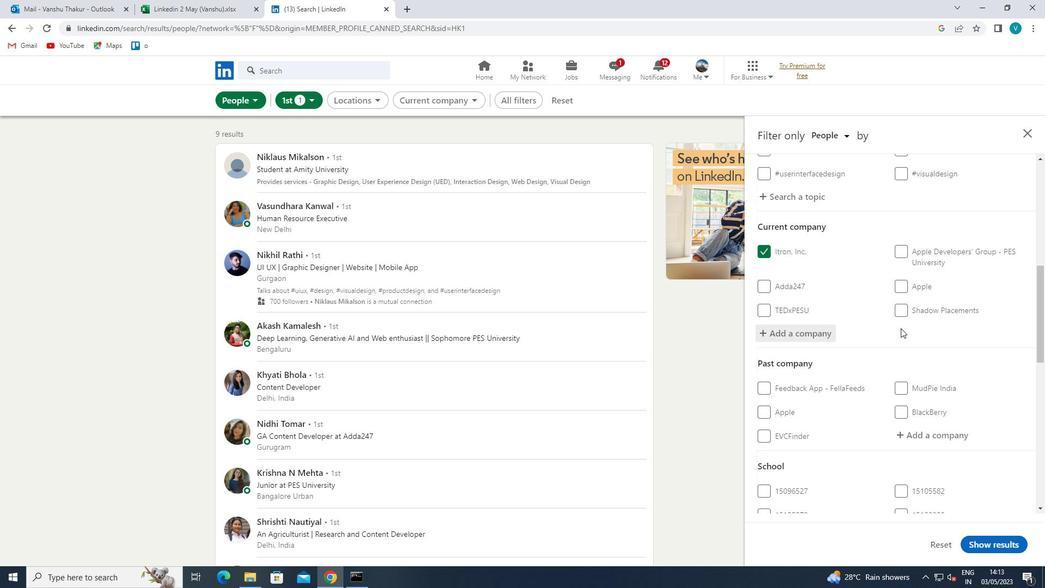 
Action: Mouse scrolled (901, 327) with delta (0, 0)
Screenshot: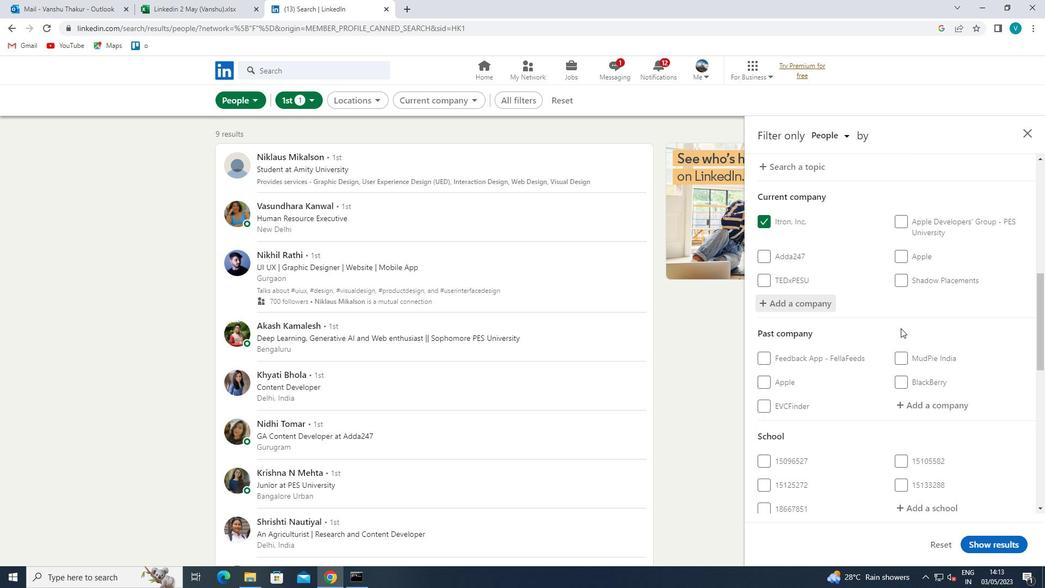 
Action: Mouse moved to (926, 370)
Screenshot: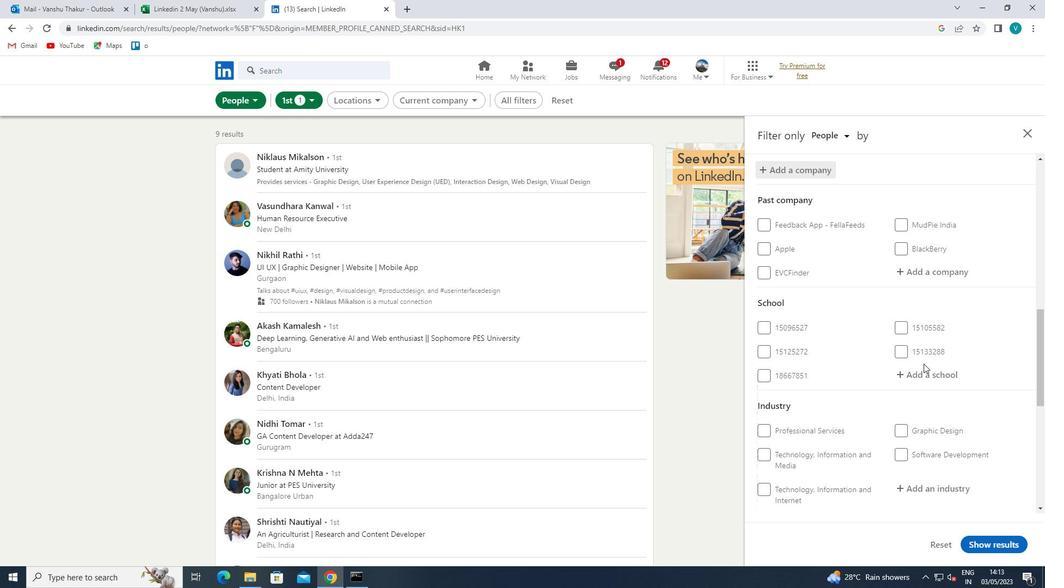 
Action: Mouse pressed left at (926, 370)
Screenshot: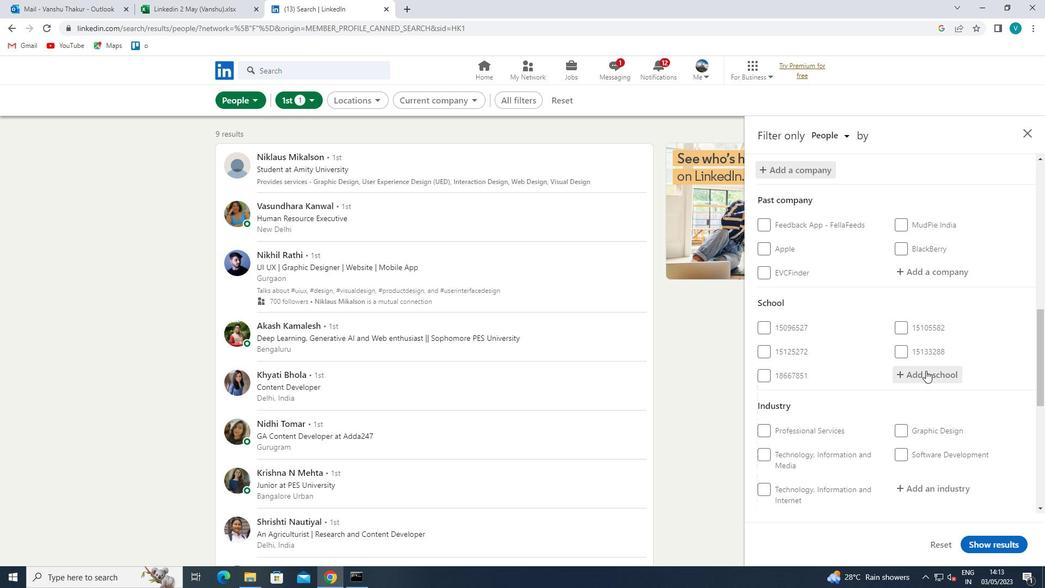 
Action: Key pressed <Key.shift>SRI<Key.space><Key.shift>SHAKTHI<Key.space>
Screenshot: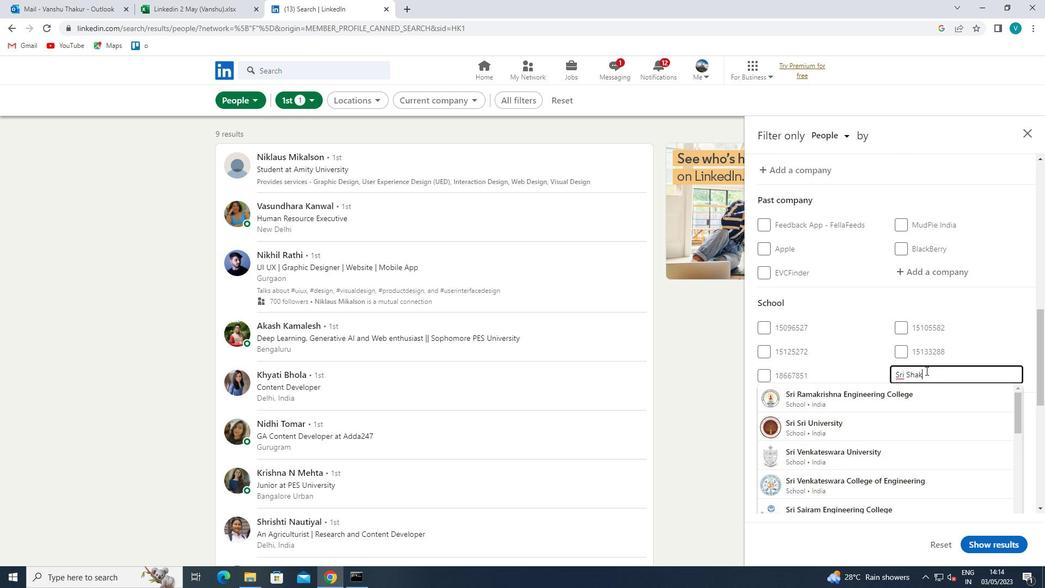 
Action: Mouse moved to (922, 395)
Screenshot: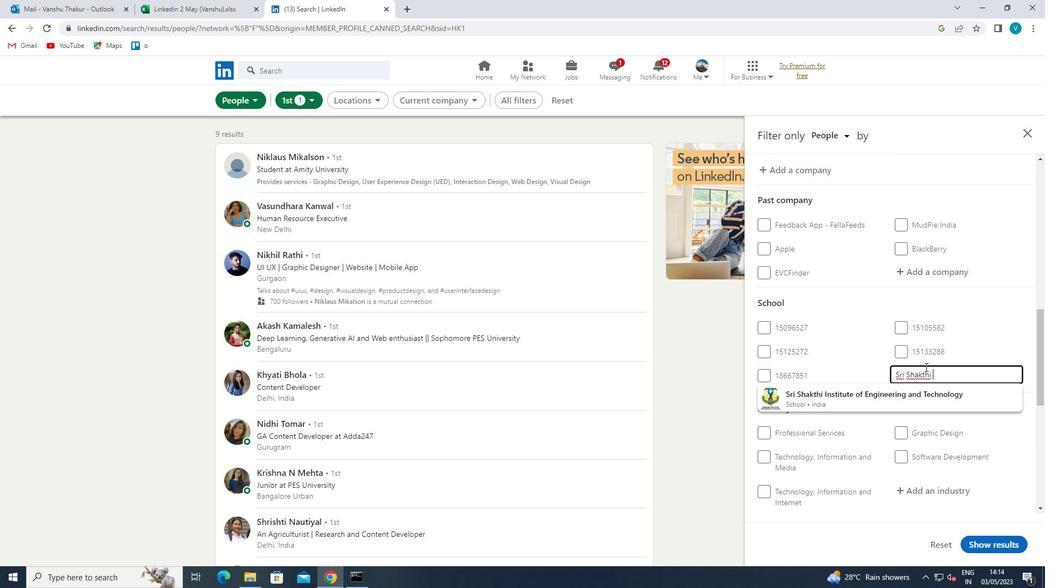 
Action: Mouse pressed left at (922, 395)
Screenshot: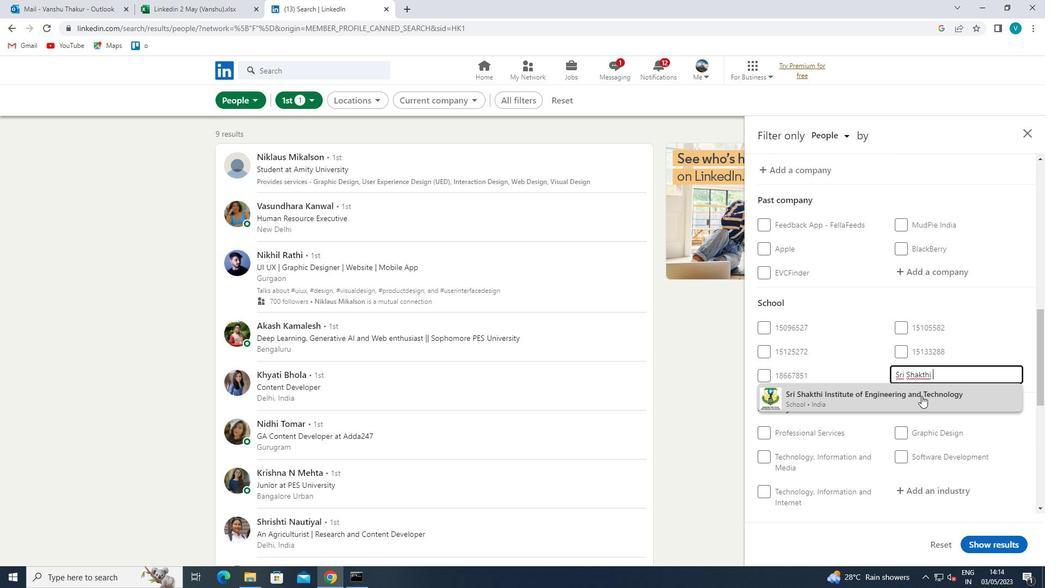 
Action: Mouse scrolled (922, 395) with delta (0, 0)
Screenshot: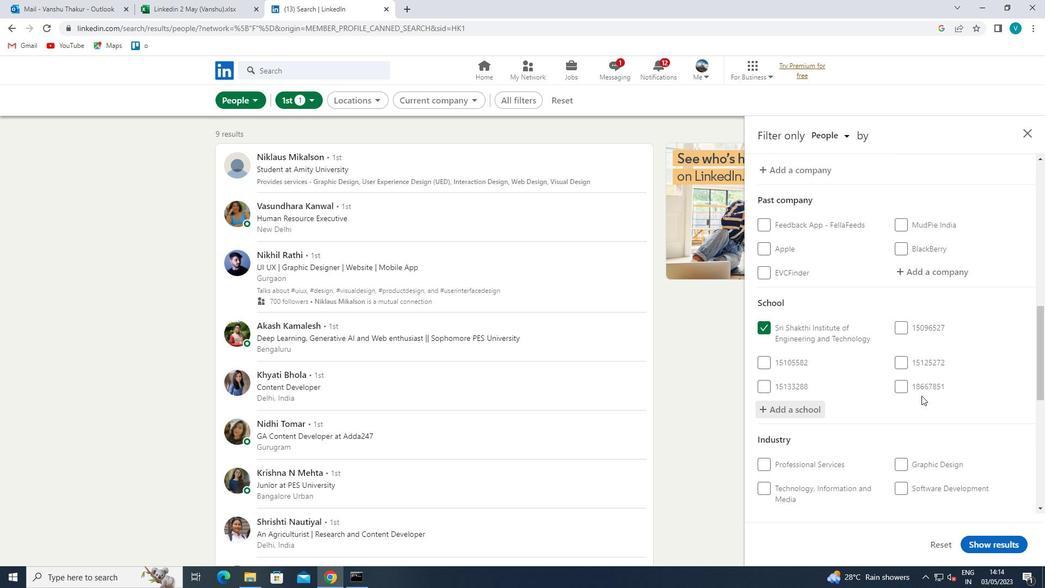 
Action: Mouse scrolled (922, 395) with delta (0, 0)
Screenshot: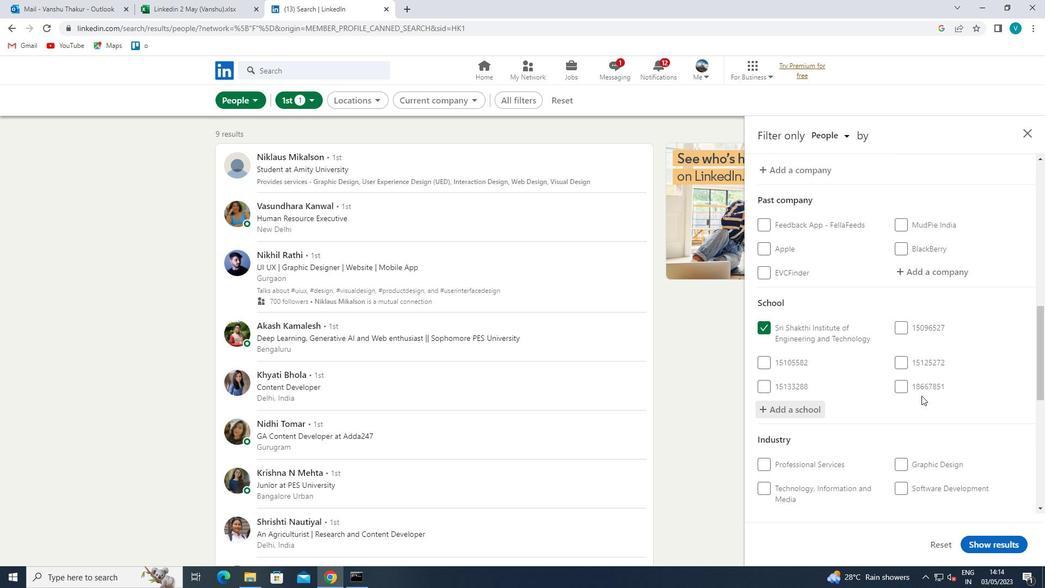 
Action: Mouse scrolled (922, 395) with delta (0, 0)
Screenshot: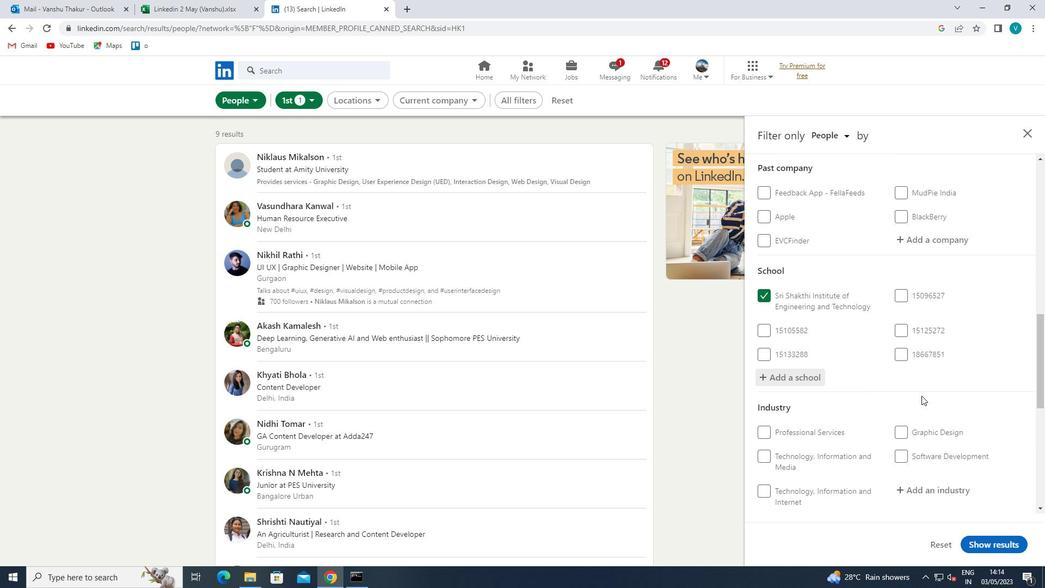 
Action: Mouse moved to (943, 358)
Screenshot: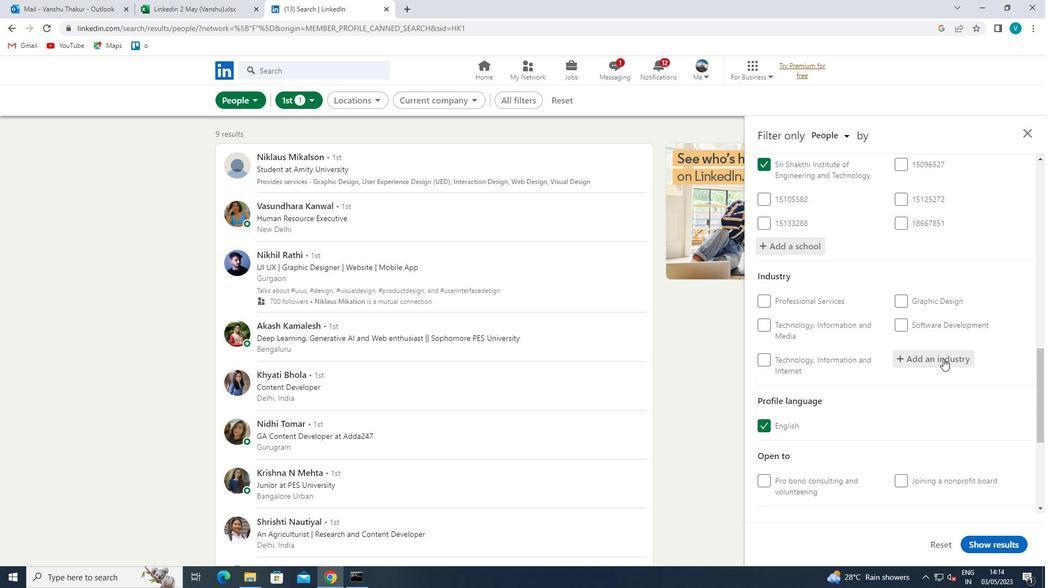 
Action: Mouse pressed left at (943, 358)
Screenshot: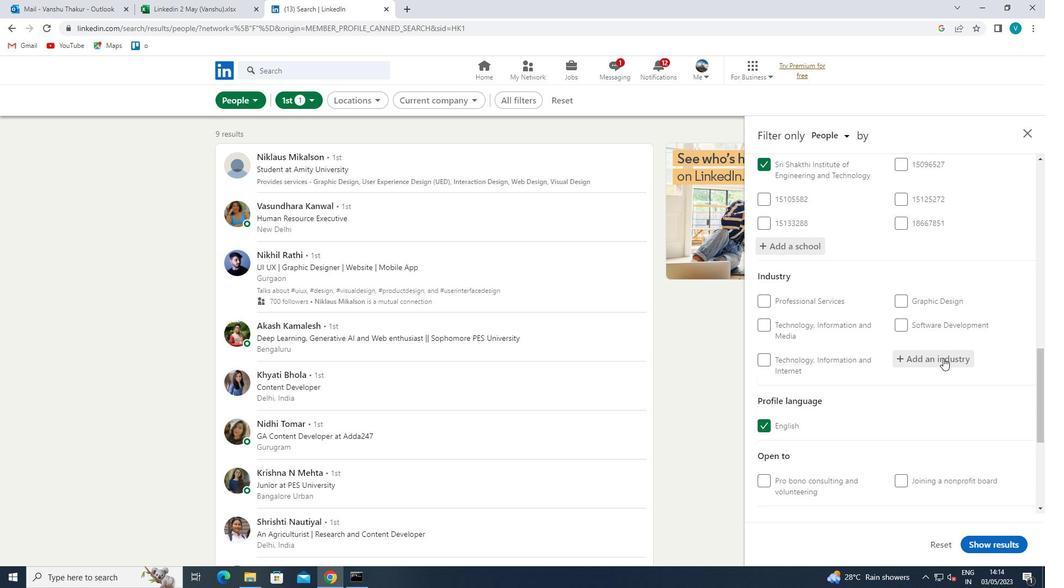 
Action: Key pressed <Key.shift>ACC
Screenshot: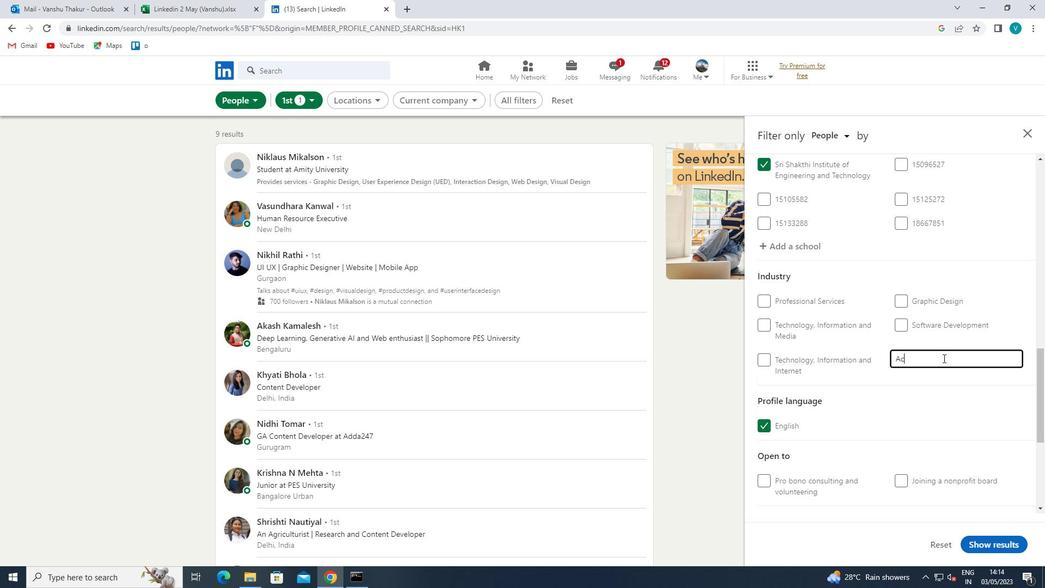 
Action: Mouse moved to (953, 353)
Screenshot: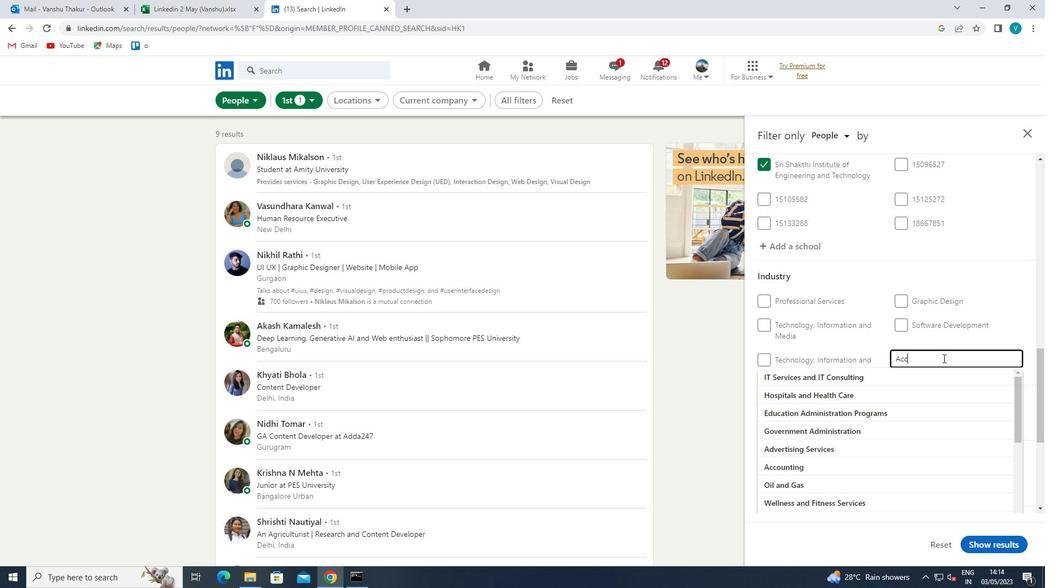 
Action: Key pressed OUNTING<Key.space>
Screenshot: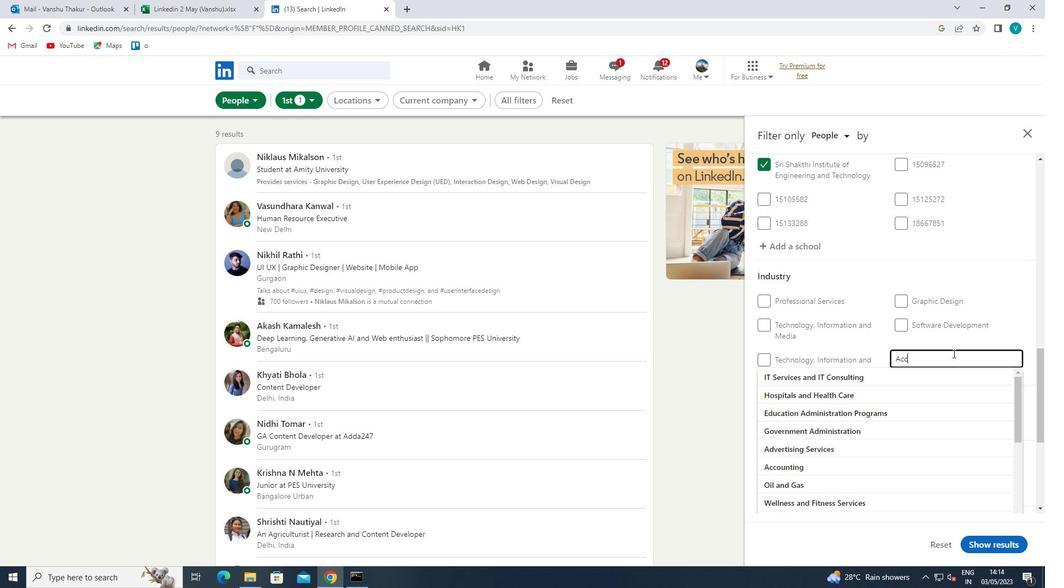 
Action: Mouse moved to (897, 374)
Screenshot: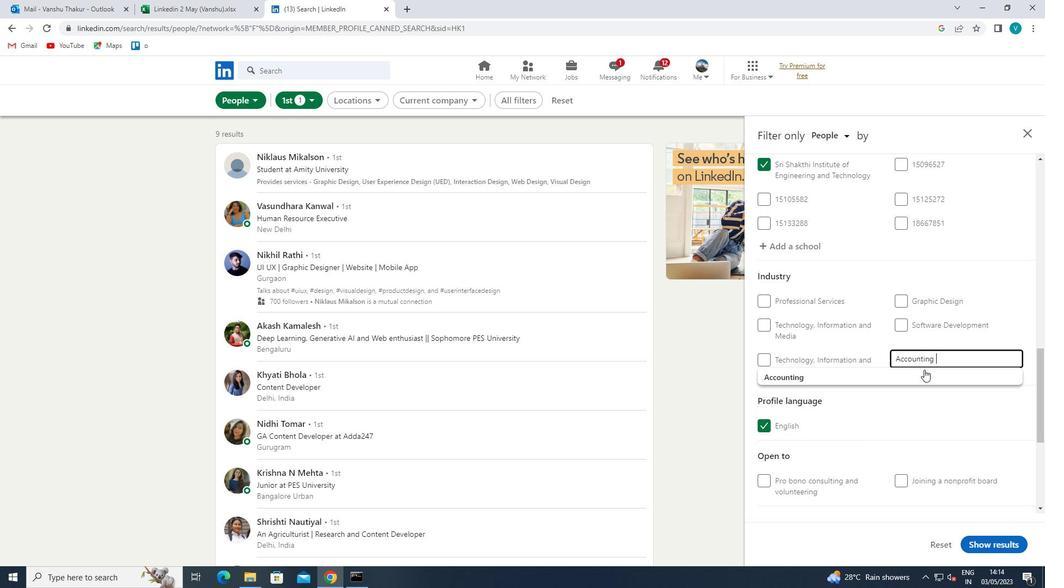 
Action: Mouse pressed left at (897, 374)
Screenshot: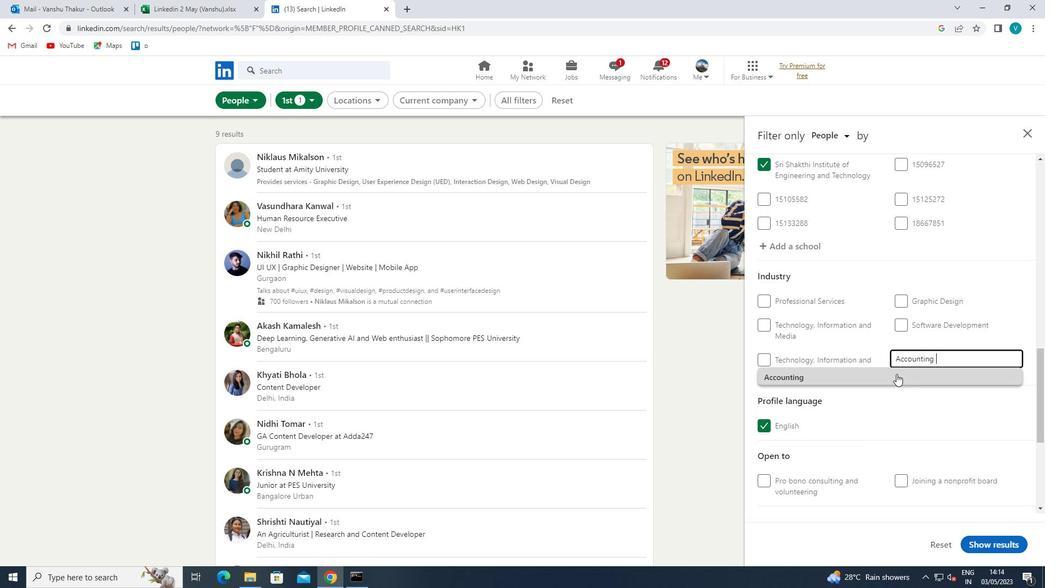 
Action: Mouse scrolled (897, 373) with delta (0, 0)
Screenshot: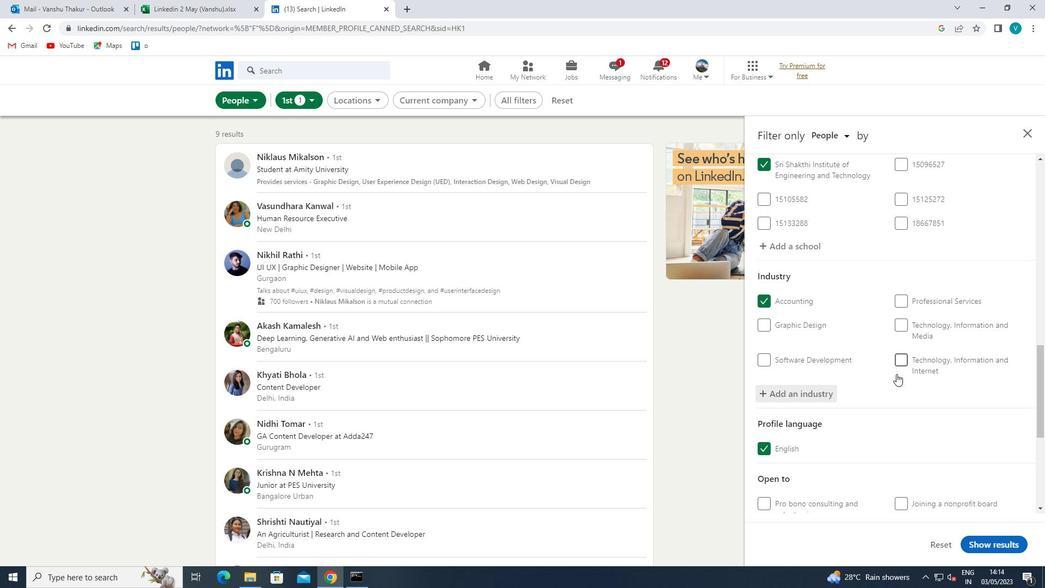 
Action: Mouse scrolled (897, 373) with delta (0, 0)
Screenshot: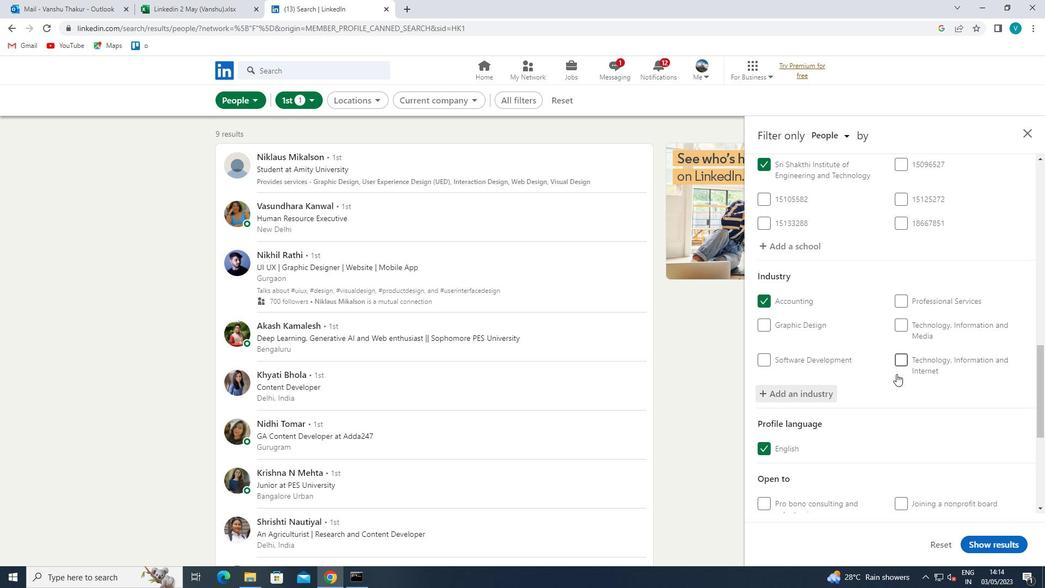 
Action: Mouse scrolled (897, 373) with delta (0, 0)
Screenshot: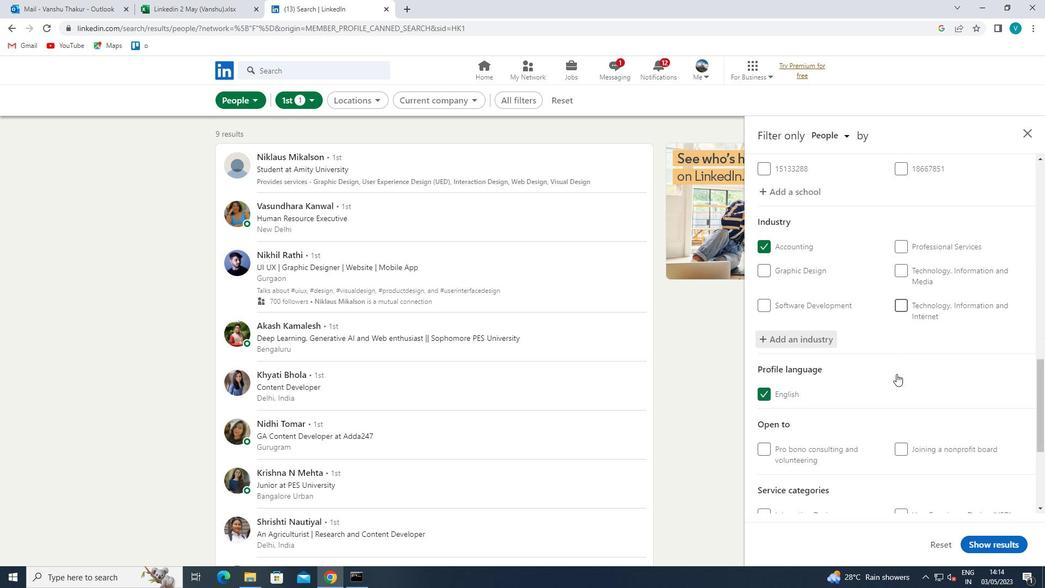 
Action: Mouse scrolled (897, 373) with delta (0, 0)
Screenshot: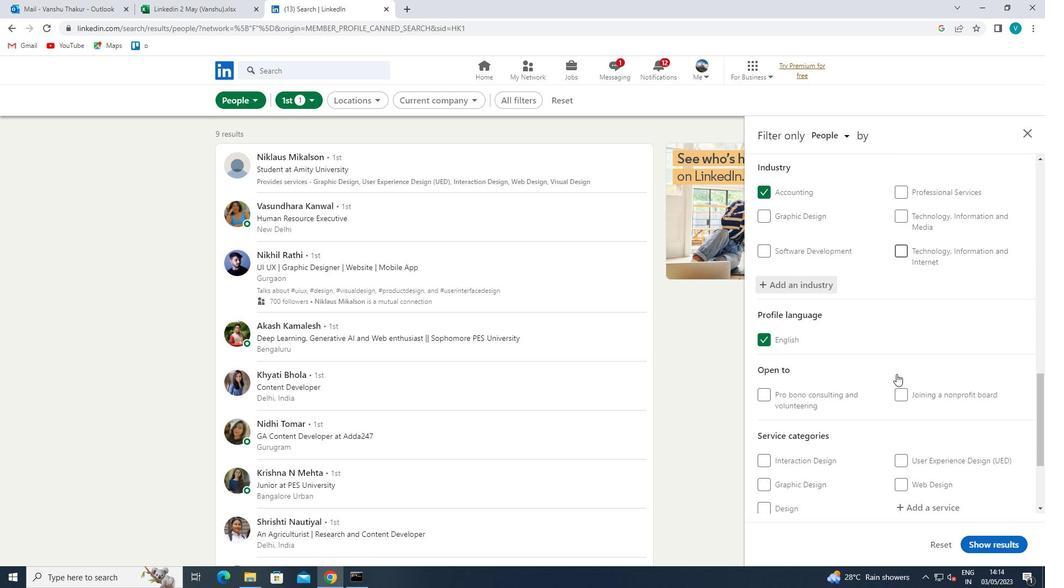 
Action: Mouse moved to (911, 394)
Screenshot: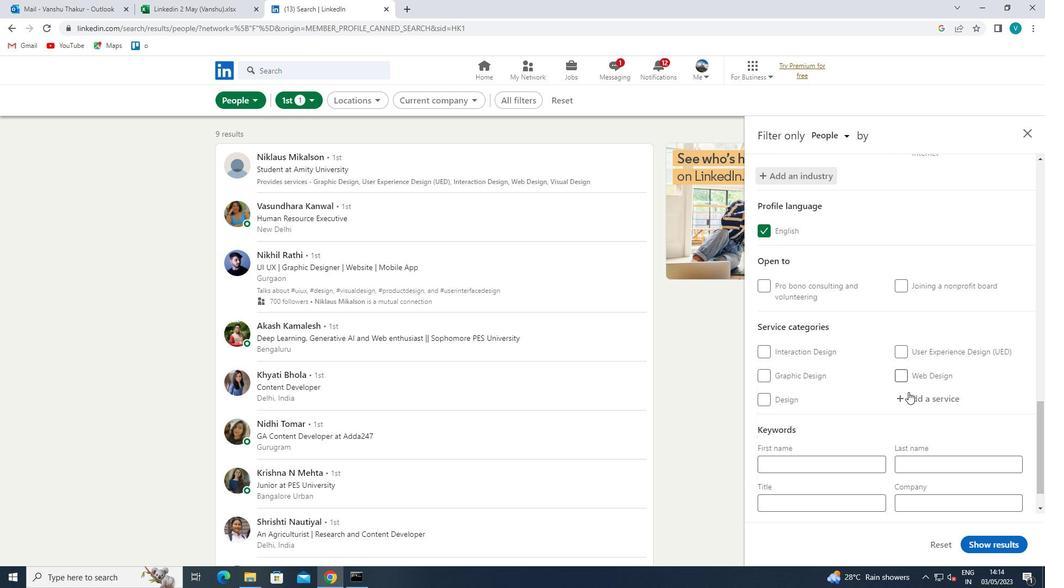 
Action: Mouse pressed left at (911, 394)
Screenshot: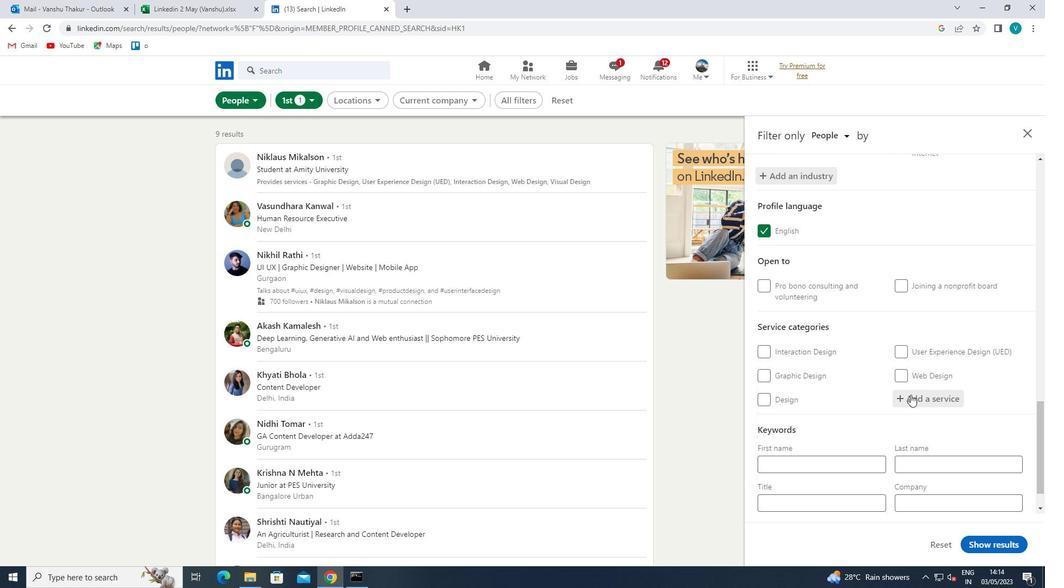 
Action: Key pressed <Key.shift>ANDROID<Key.space>
Screenshot: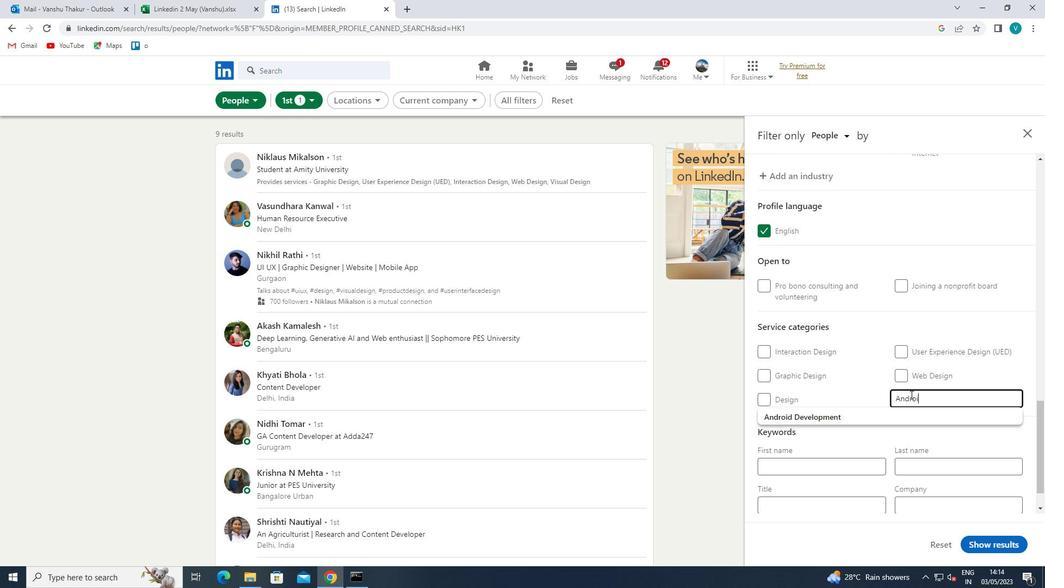 
Action: Mouse moved to (888, 410)
Screenshot: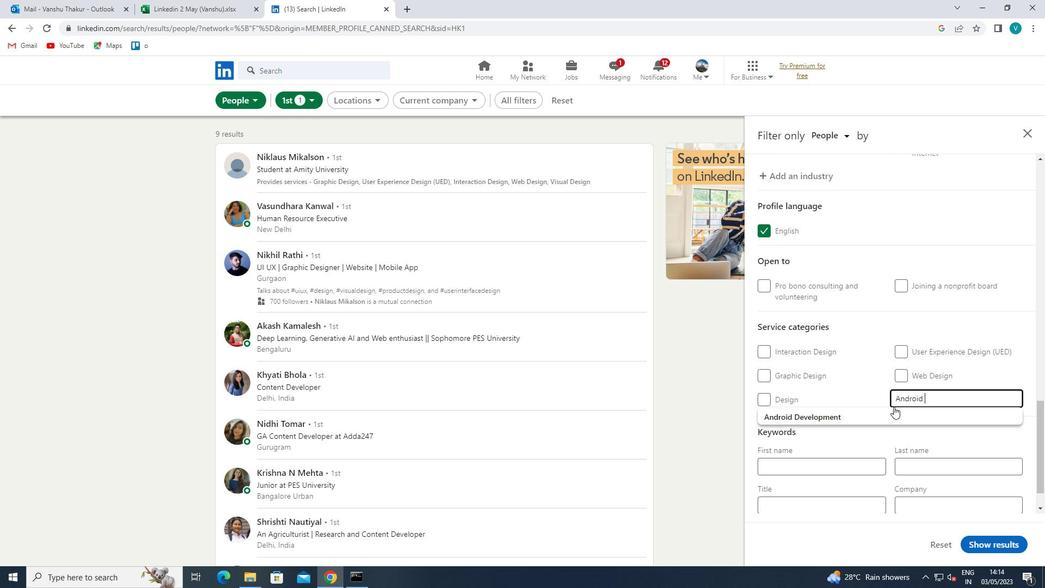 
Action: Mouse pressed left at (888, 410)
Screenshot: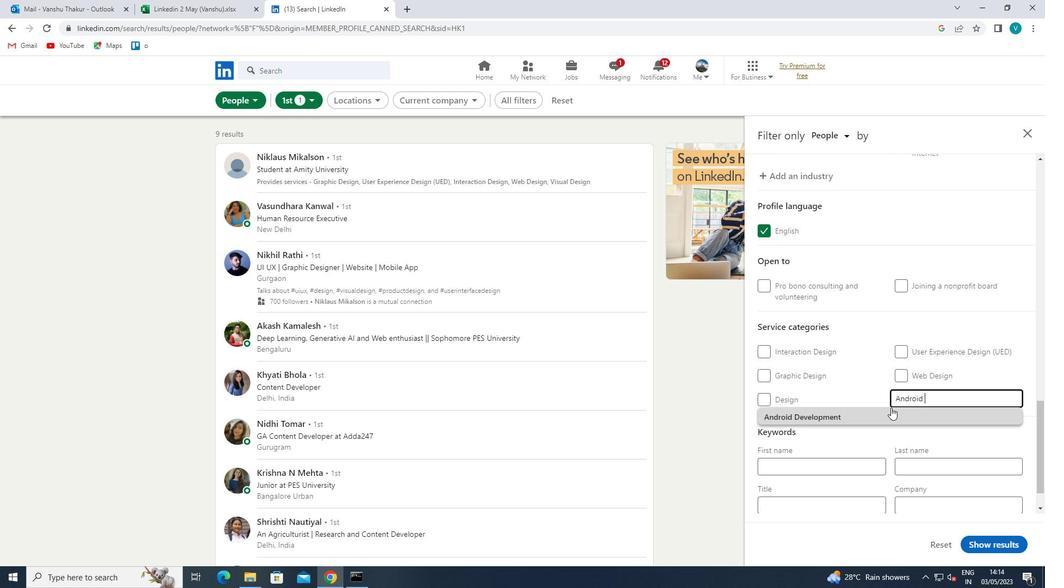 
Action: Mouse scrolled (888, 409) with delta (0, 0)
Screenshot: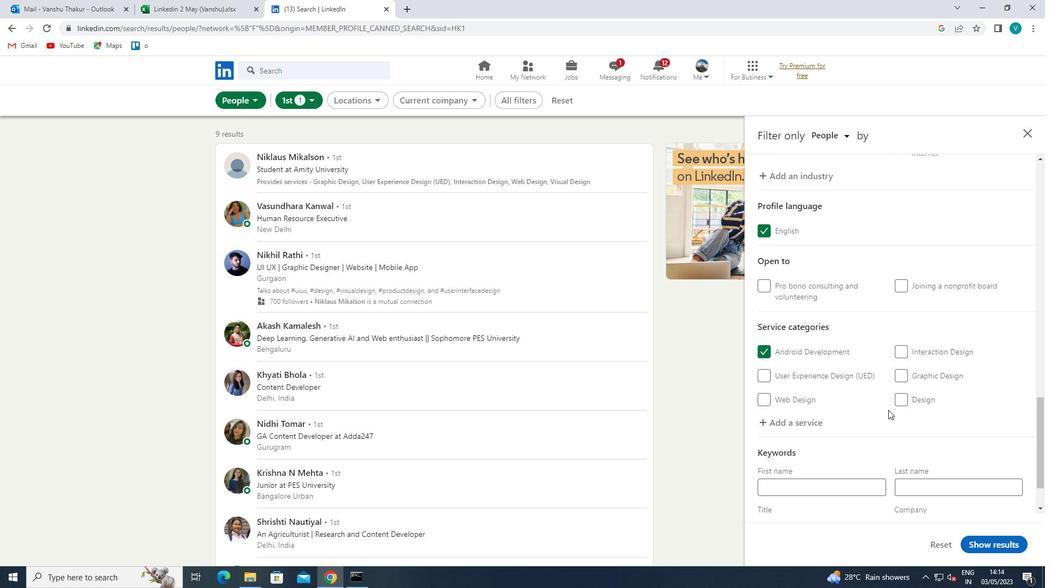 
Action: Mouse moved to (886, 411)
Screenshot: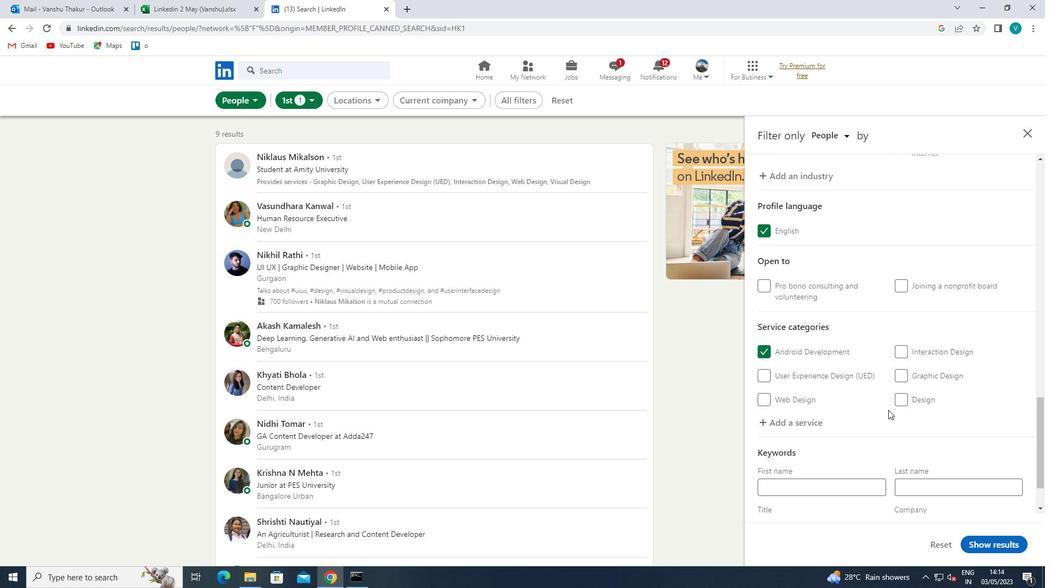 
Action: Mouse scrolled (886, 411) with delta (0, 0)
Screenshot: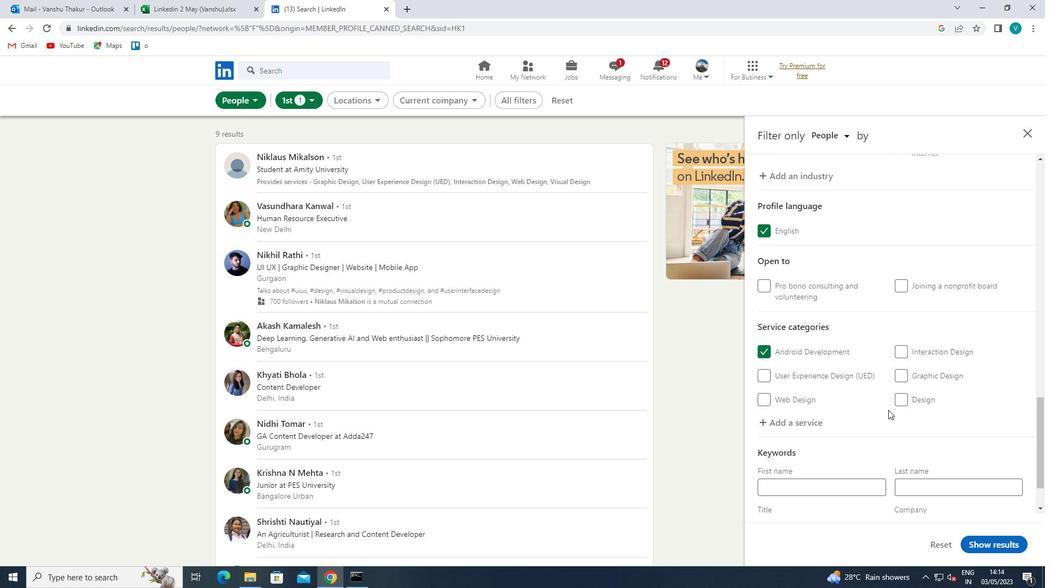 
Action: Mouse moved to (886, 412)
Screenshot: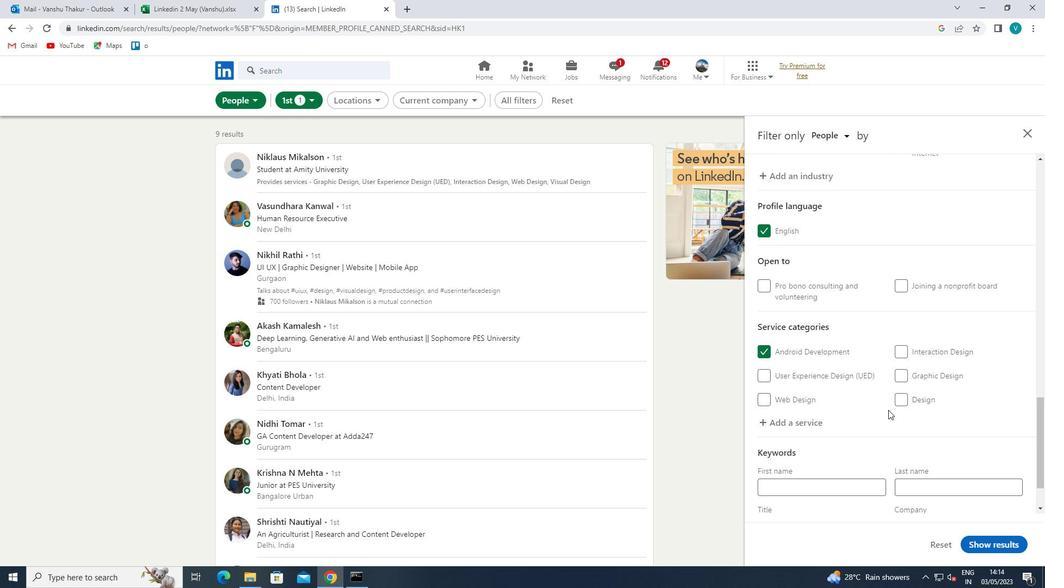 
Action: Mouse scrolled (886, 411) with delta (0, 0)
Screenshot: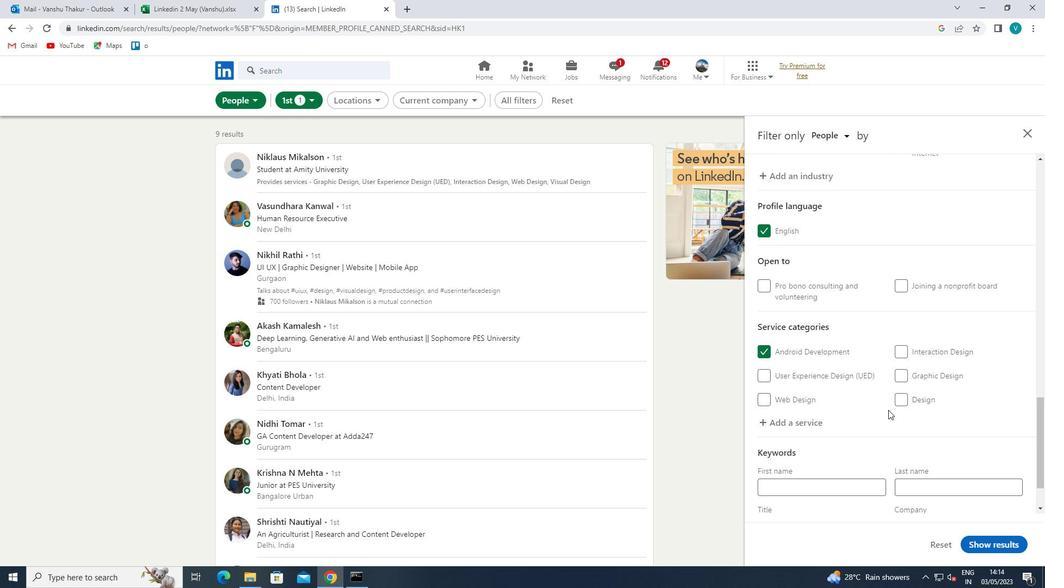 
Action: Mouse scrolled (886, 411) with delta (0, 0)
Screenshot: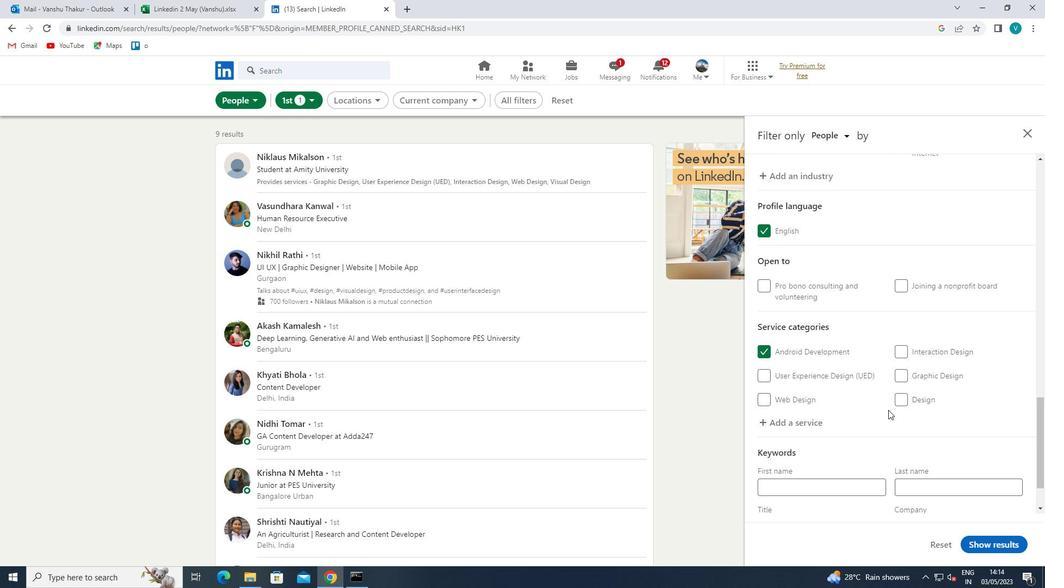 
Action: Mouse moved to (855, 464)
Screenshot: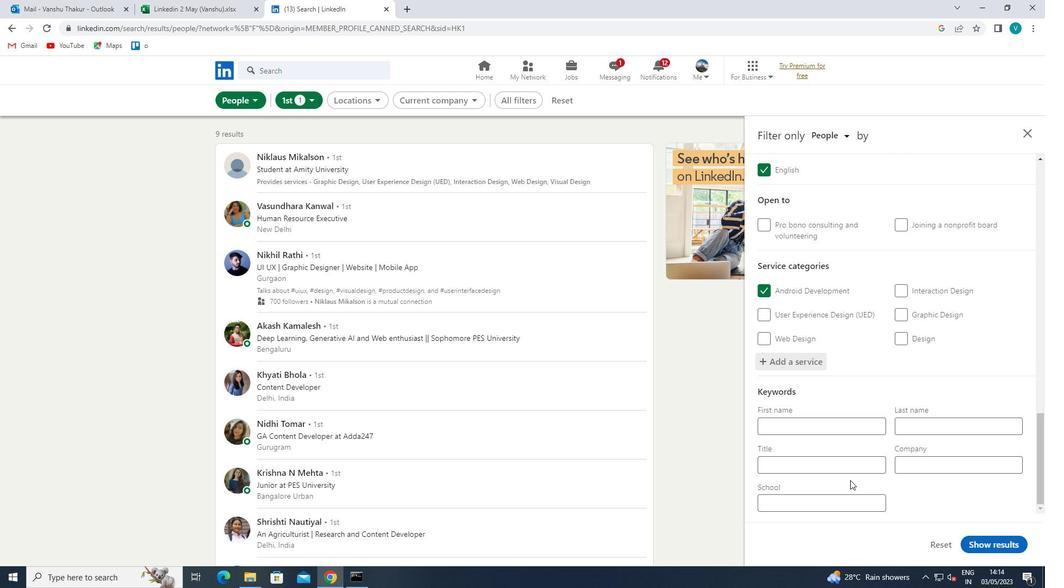 
Action: Mouse pressed left at (855, 464)
Screenshot: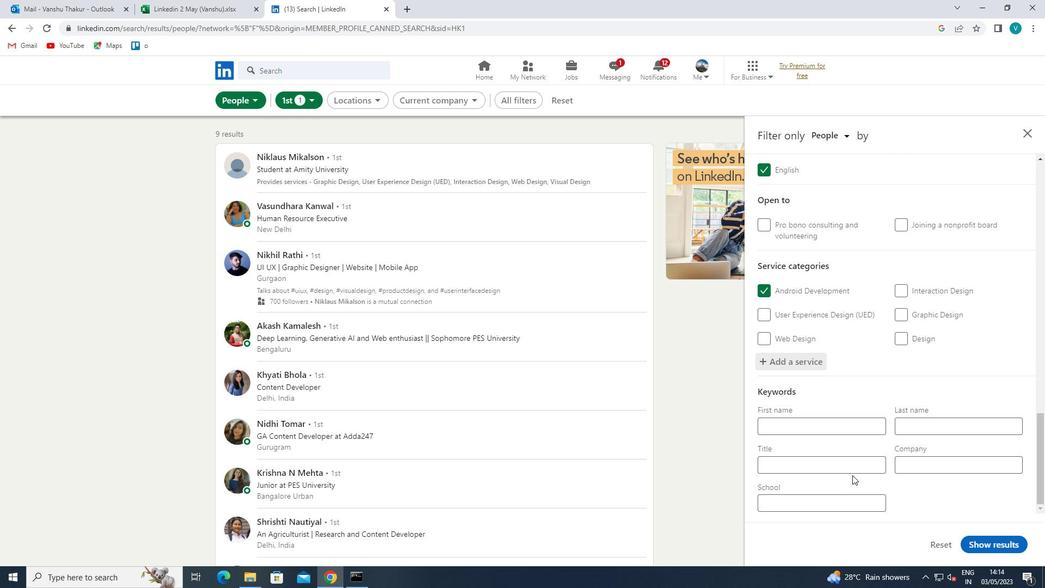 
Action: Mouse moved to (856, 463)
Screenshot: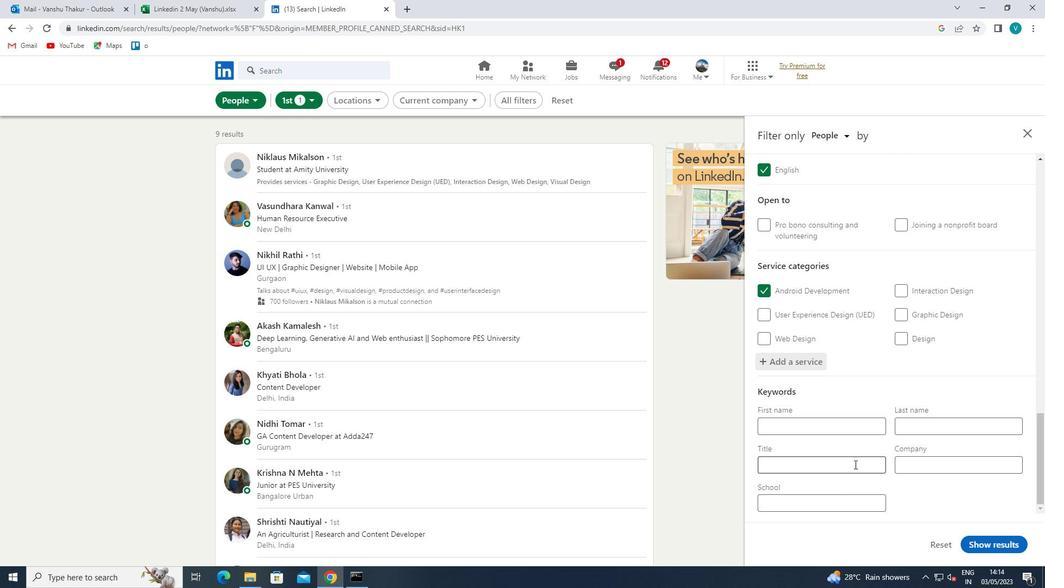 
Action: Key pressed <Key.shift>PERSONAL<Key.space><Key.shift>ASSIATANT<Key.space>
Screenshot: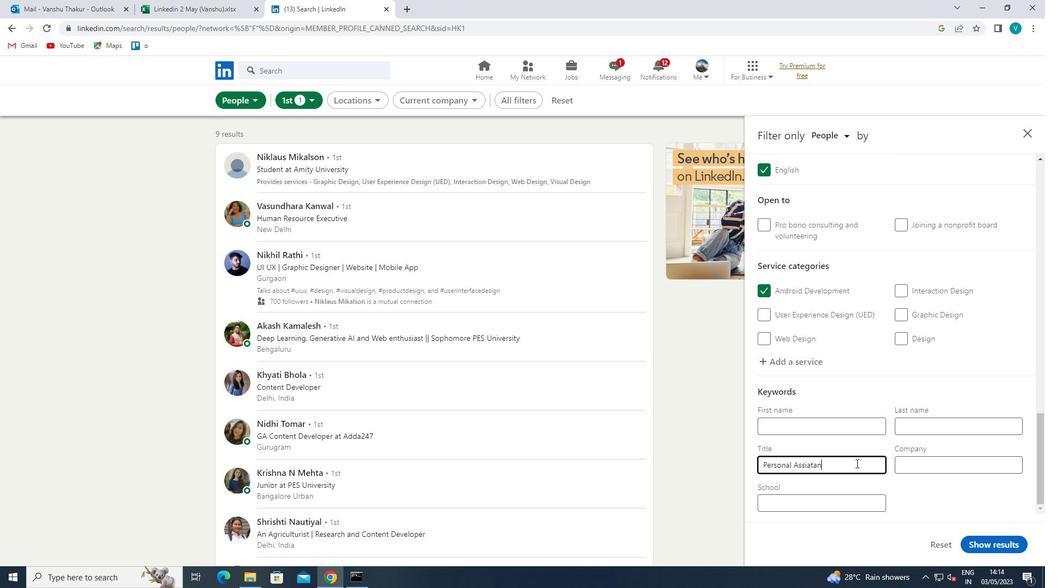 
Action: Mouse moved to (811, 465)
Screenshot: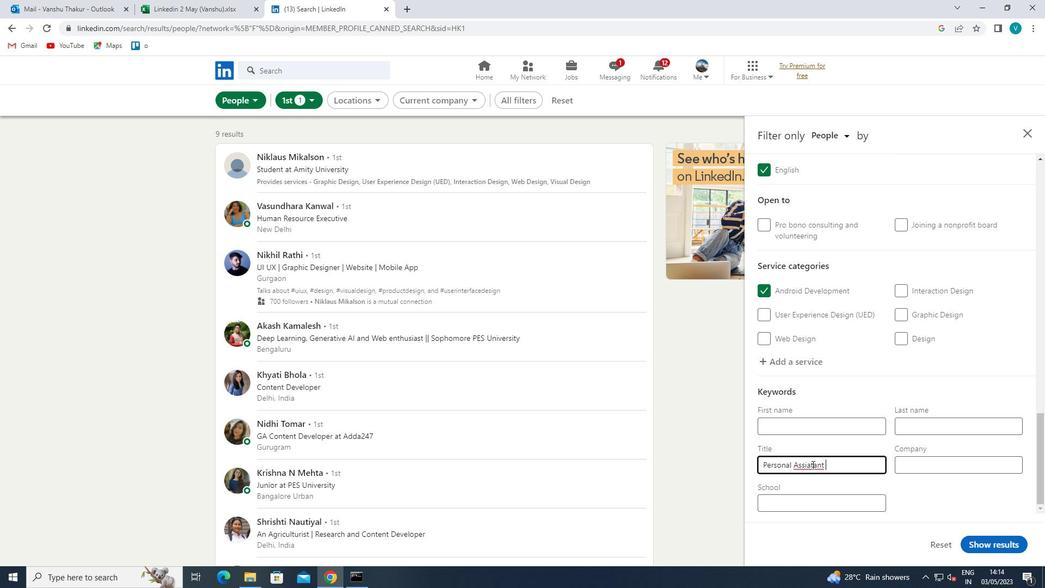 
Action: Mouse pressed left at (811, 465)
Screenshot: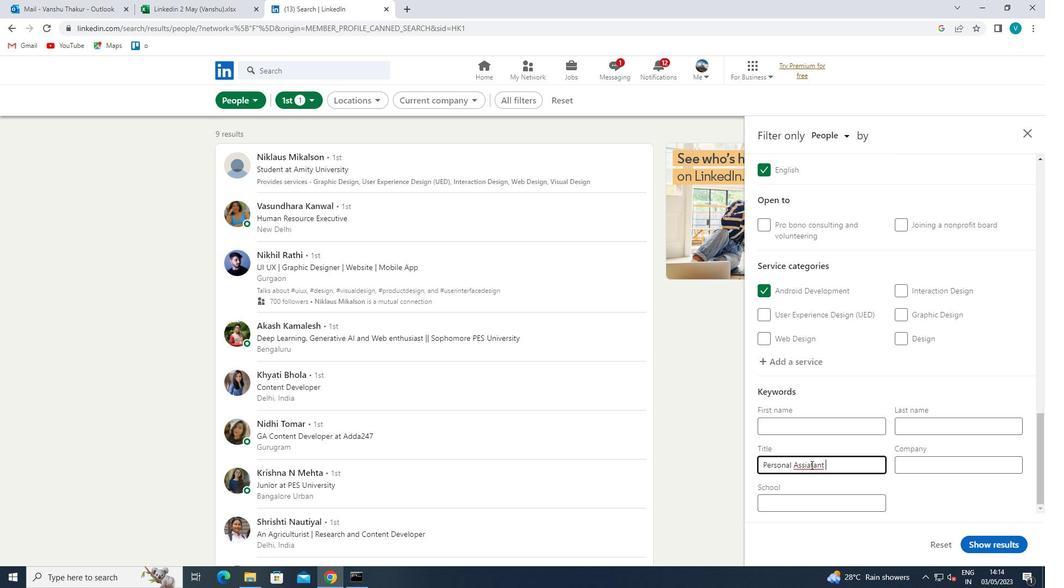 
Action: Mouse moved to (861, 498)
Screenshot: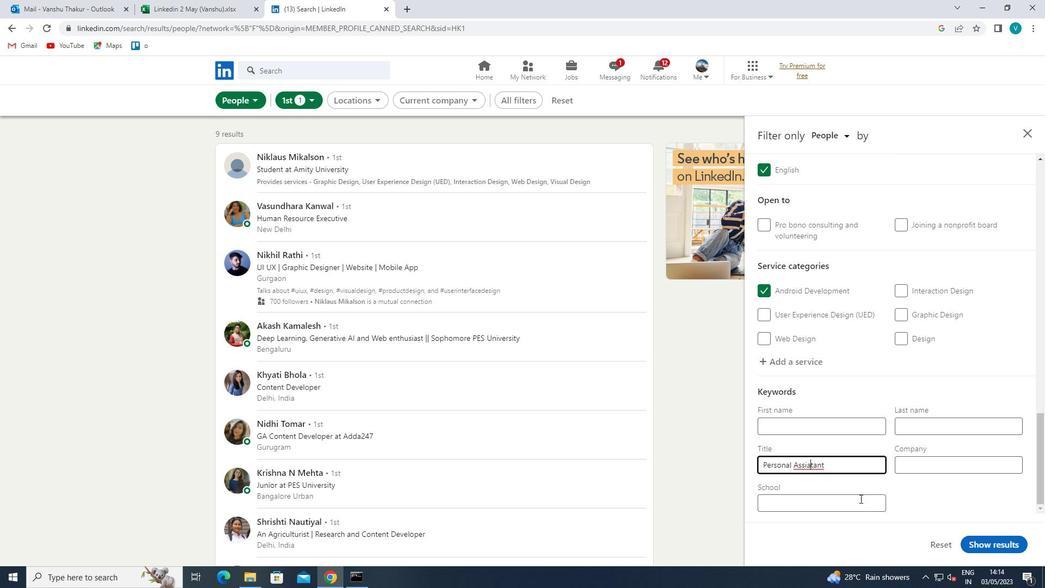 
Action: Key pressed <Key.backspace>S
Screenshot: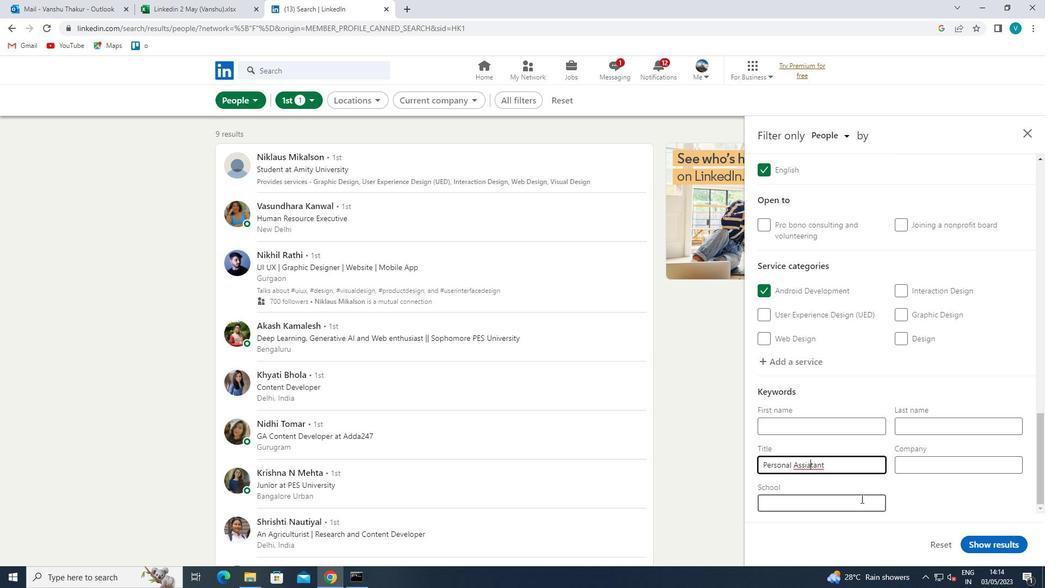 
Action: Mouse moved to (991, 544)
Screenshot: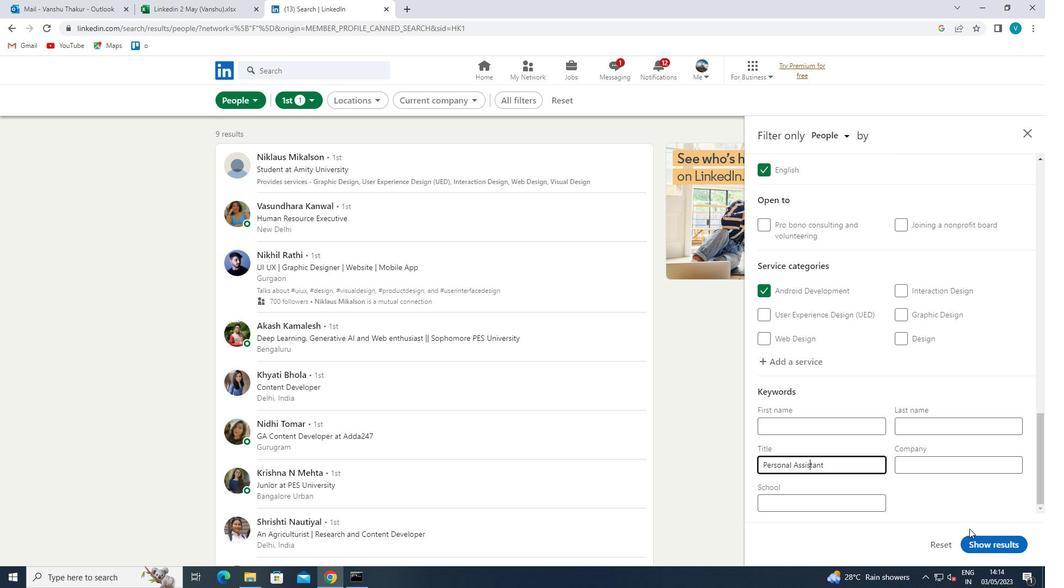 
Action: Mouse pressed left at (991, 544)
Screenshot: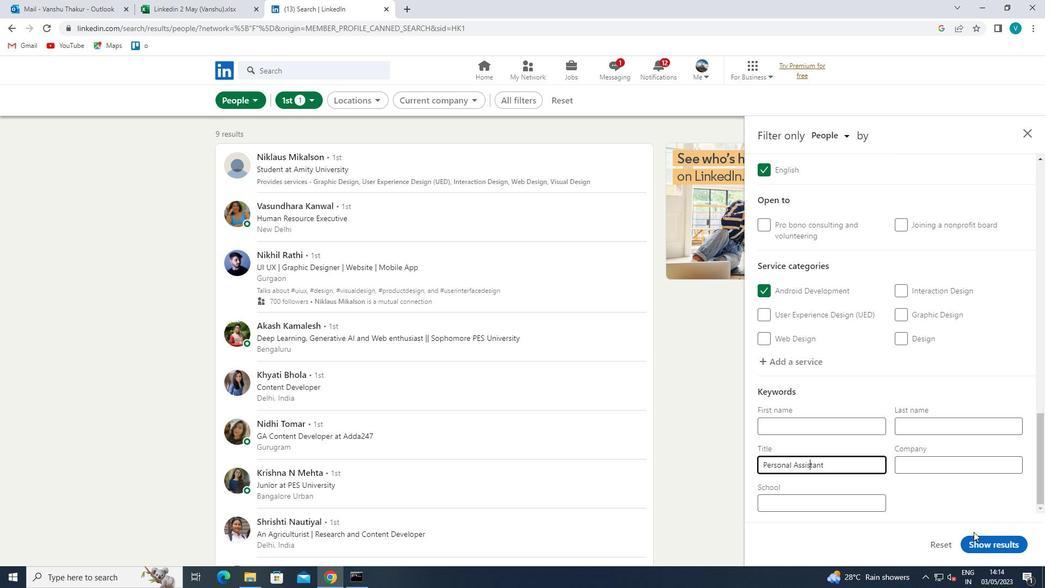 
